 Task: When is the final Purple Line train leaving Wilshire/Western to Union Station?
Action: Mouse moved to (285, 70)
Screenshot: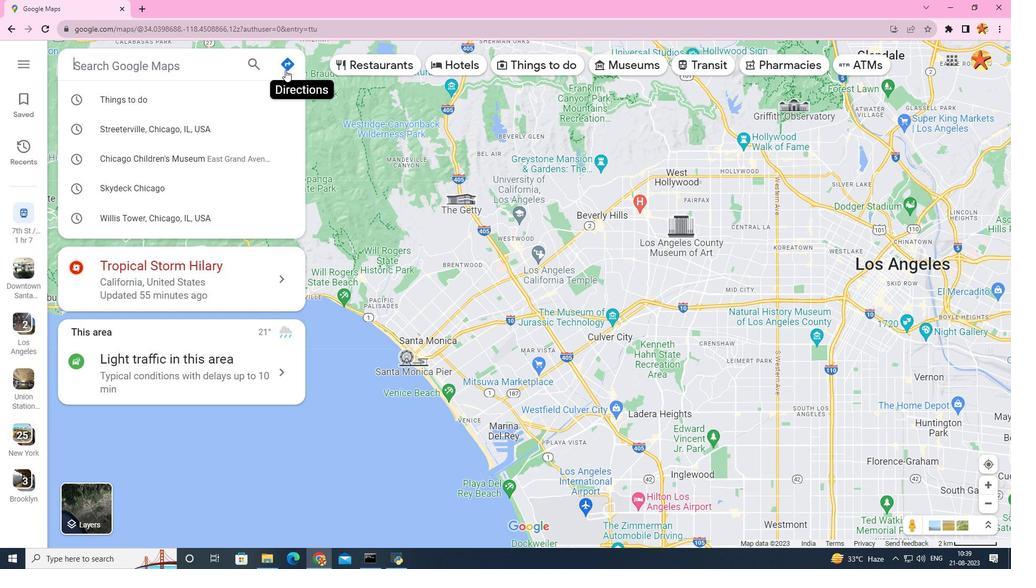 
Action: Mouse pressed left at (285, 70)
Screenshot: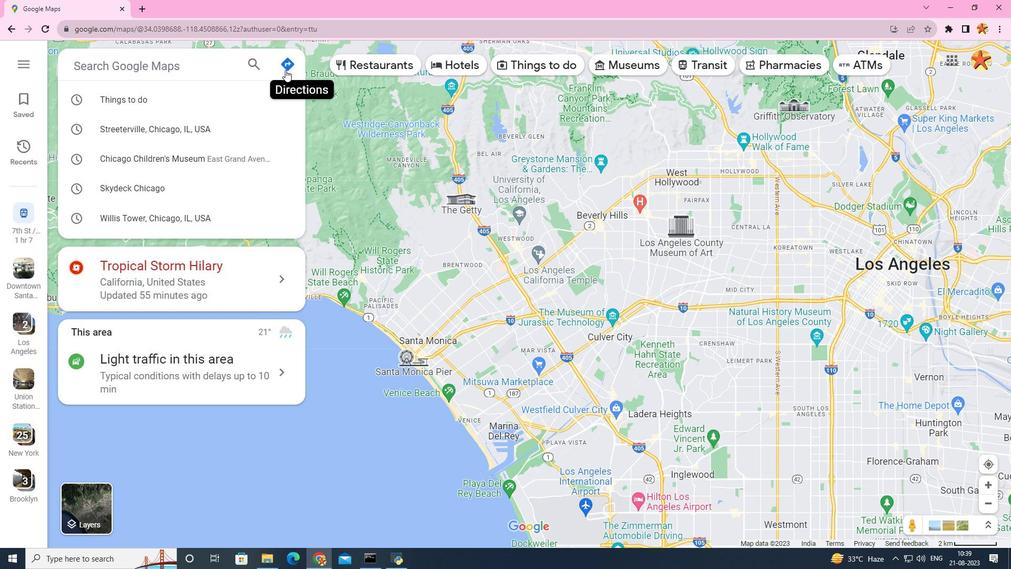 
Action: Mouse moved to (202, 105)
Screenshot: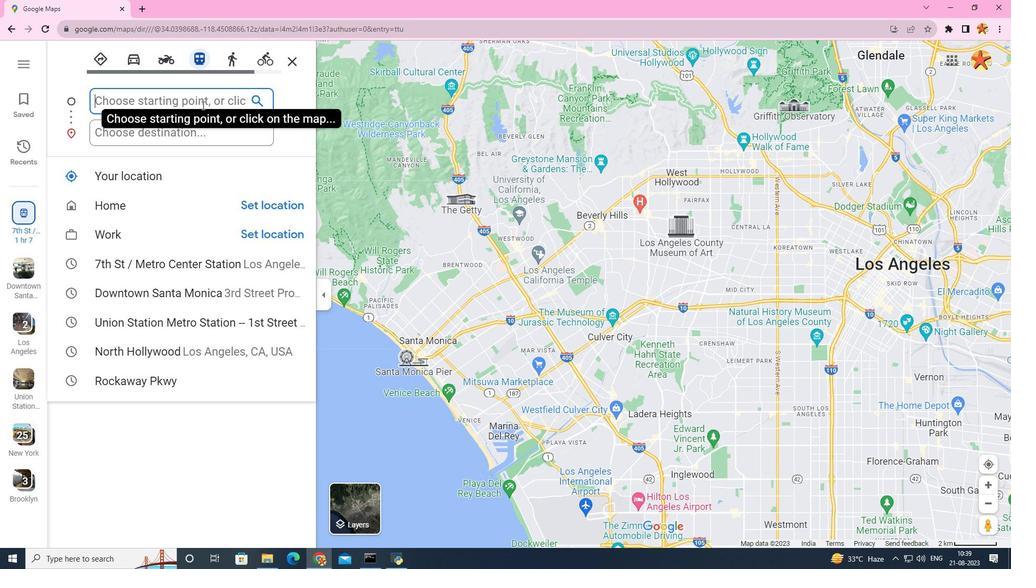 
Action: Mouse pressed left at (202, 105)
Screenshot: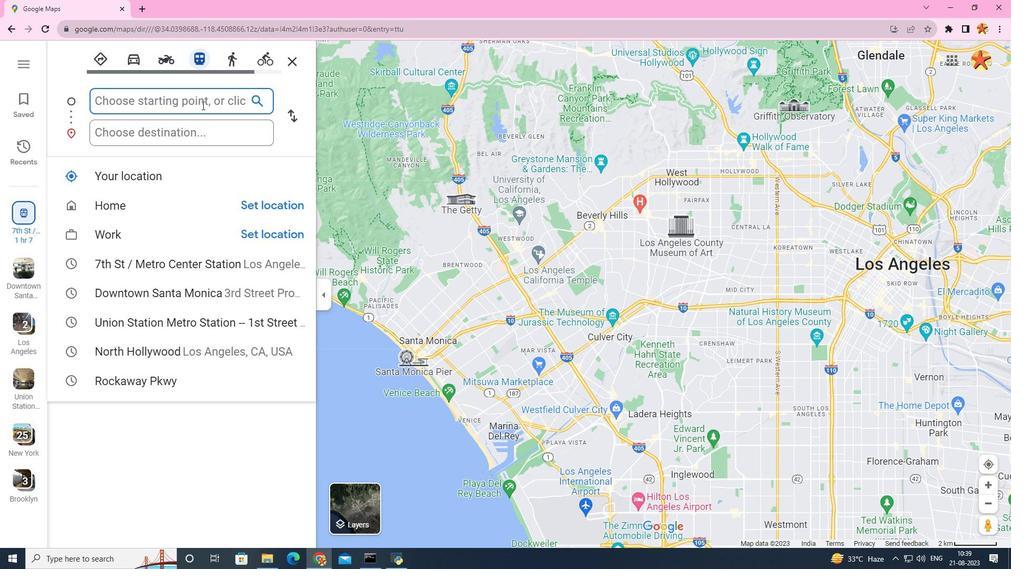 
Action: Mouse moved to (202, 105)
Screenshot: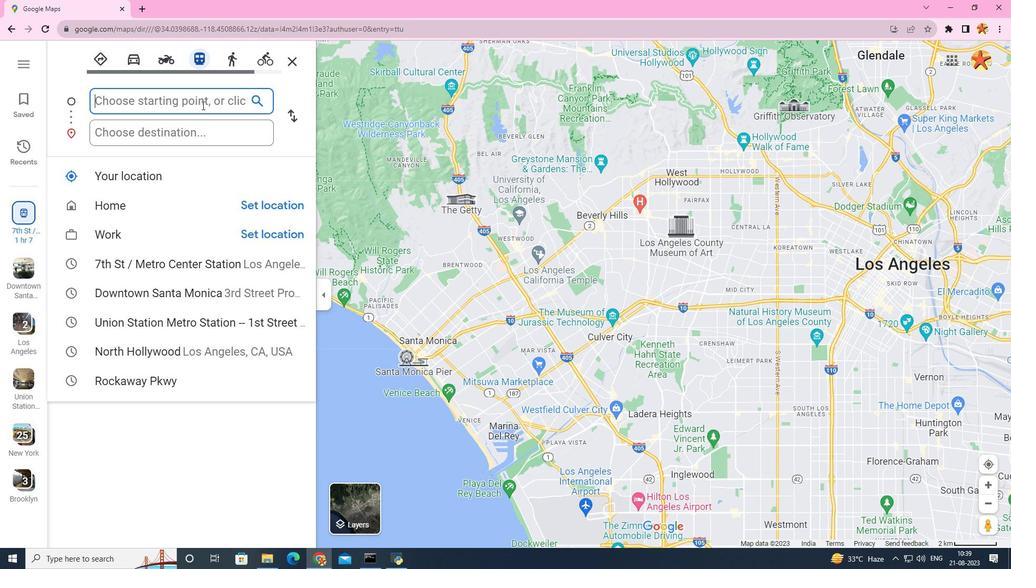 
Action: Key pressed wilshire
Screenshot: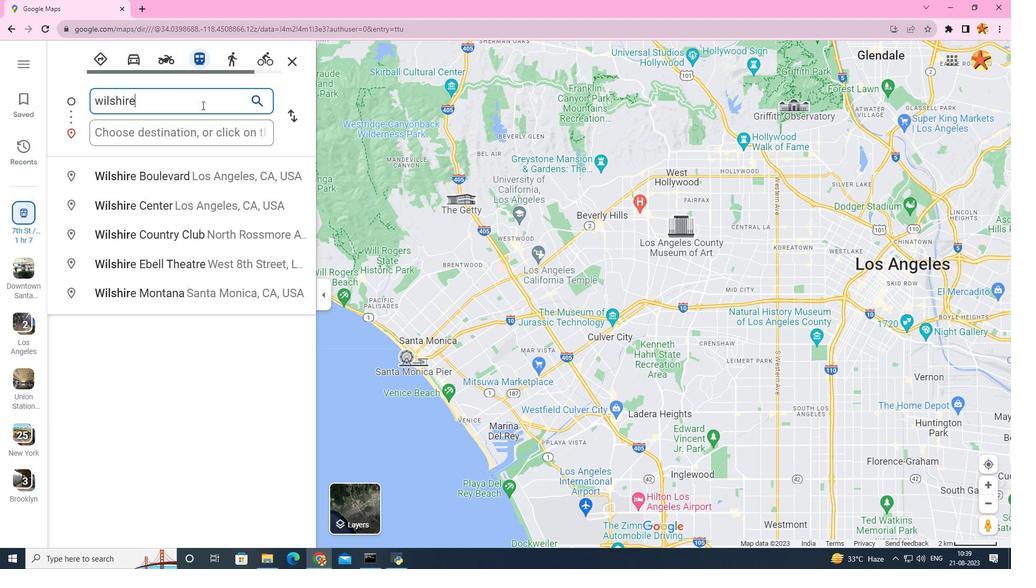 
Action: Mouse moved to (189, 86)
Screenshot: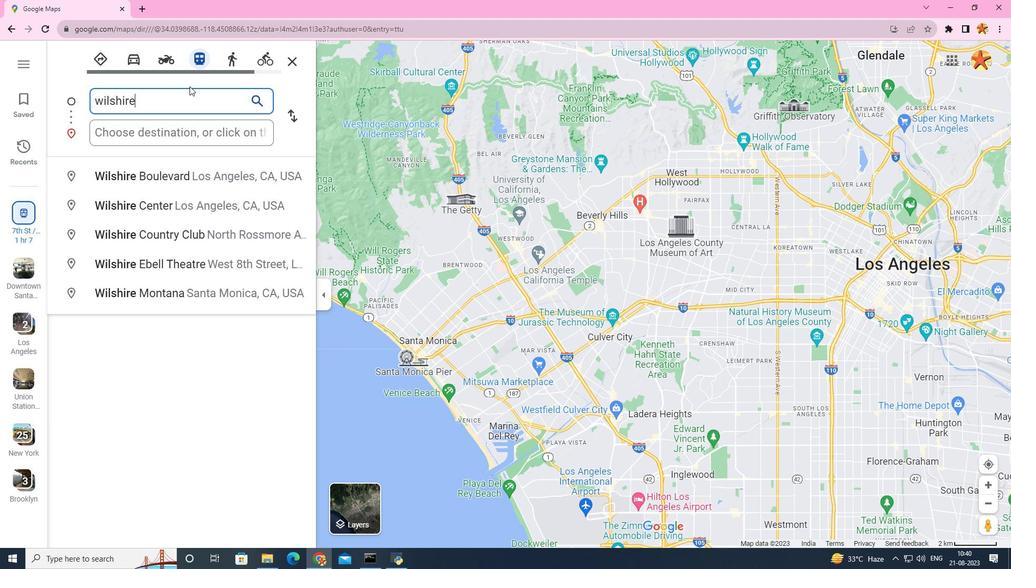 
Action: Key pressed m<Key.backspace><Key.space>wester
Screenshot: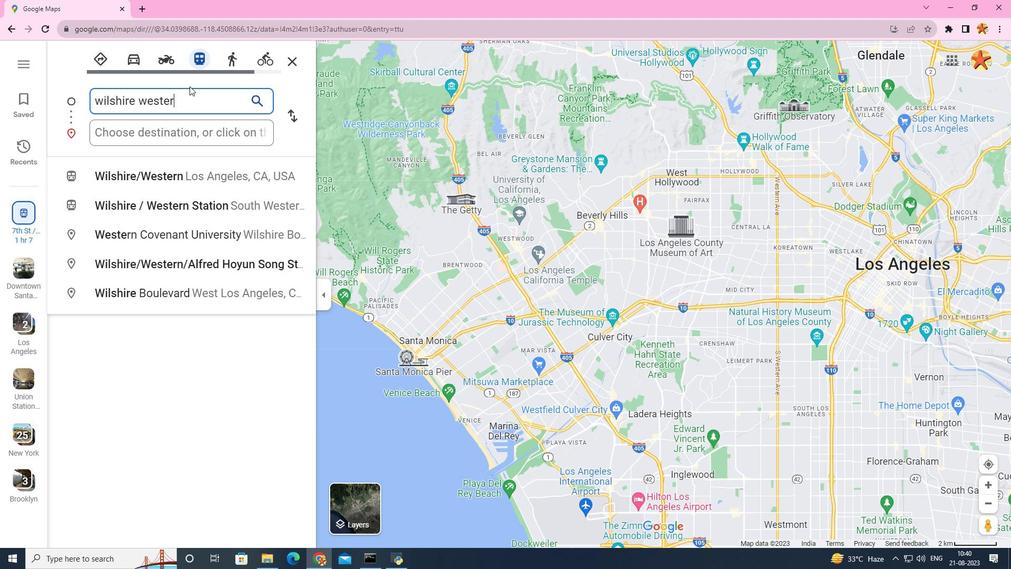 
Action: Mouse moved to (160, 181)
Screenshot: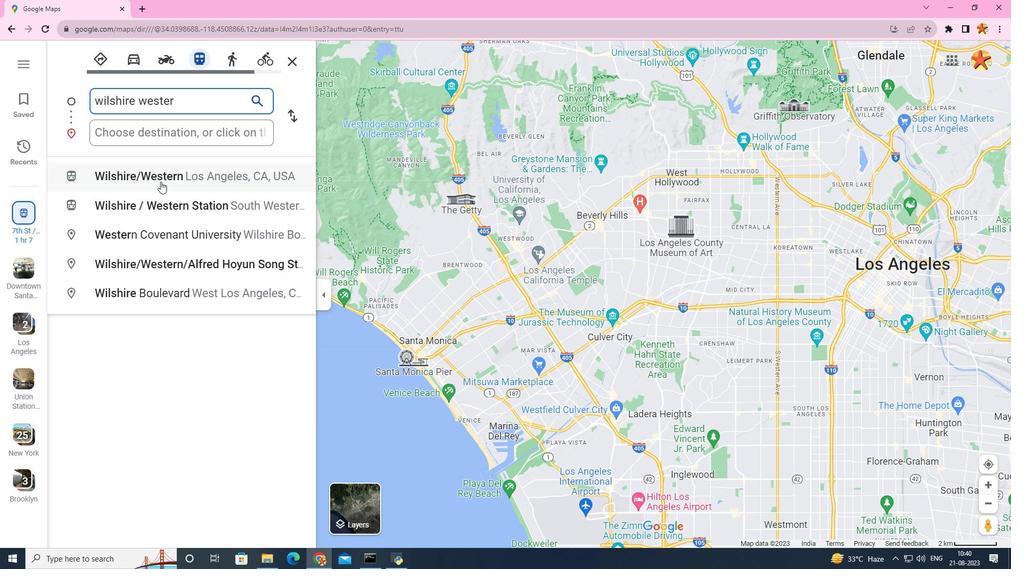 
Action: Mouse pressed left at (160, 181)
Screenshot: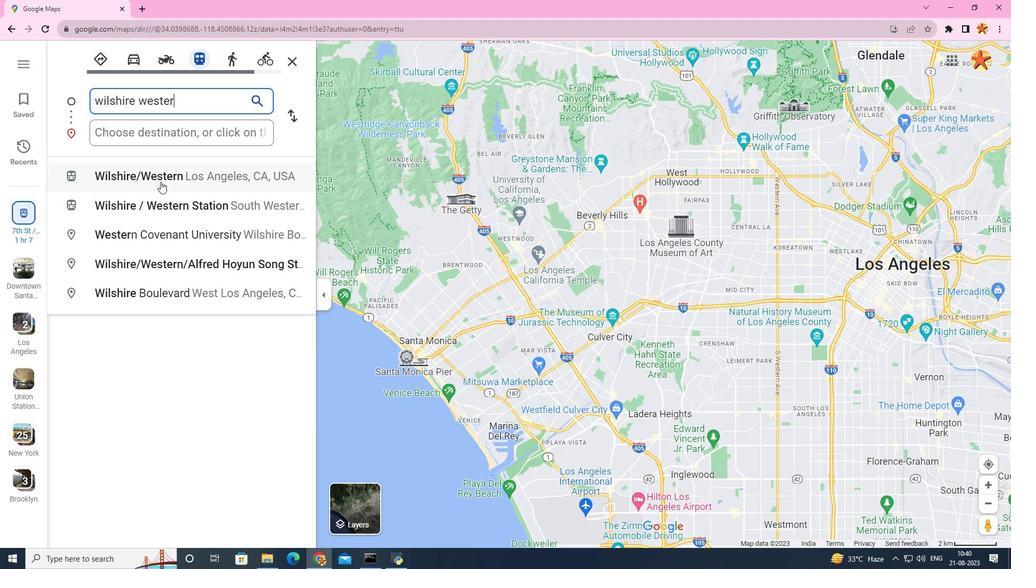 
Action: Mouse moved to (156, 134)
Screenshot: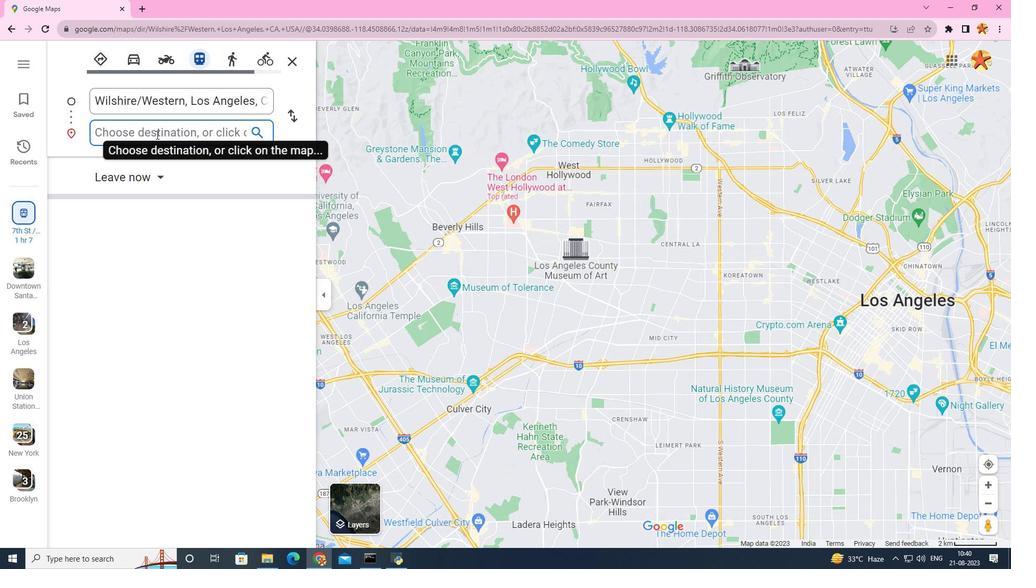 
Action: Key pressed union<Key.space>state<Key.backspace>
Screenshot: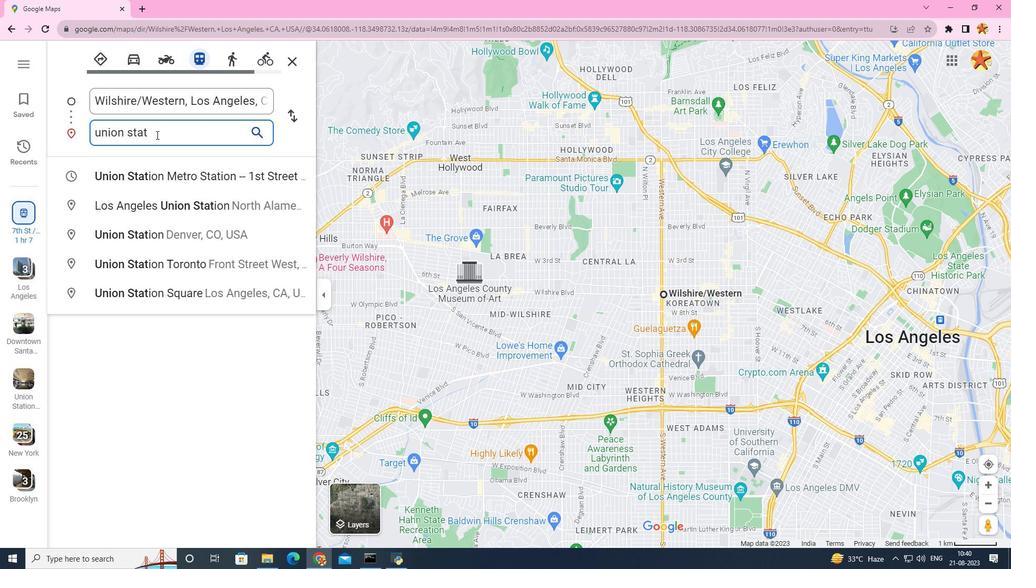 
Action: Mouse moved to (141, 236)
Screenshot: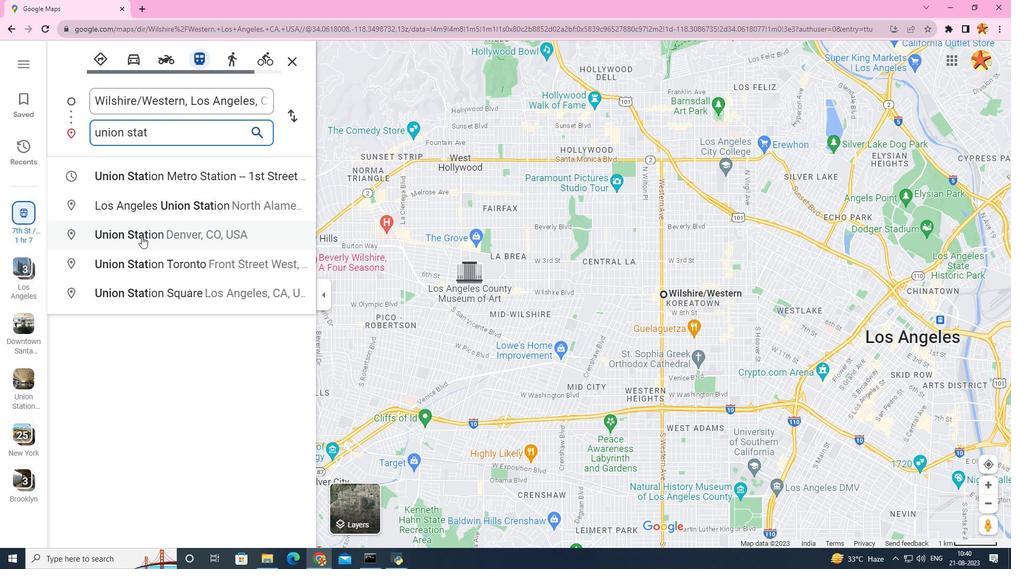 
Action: Mouse pressed left at (141, 236)
Screenshot: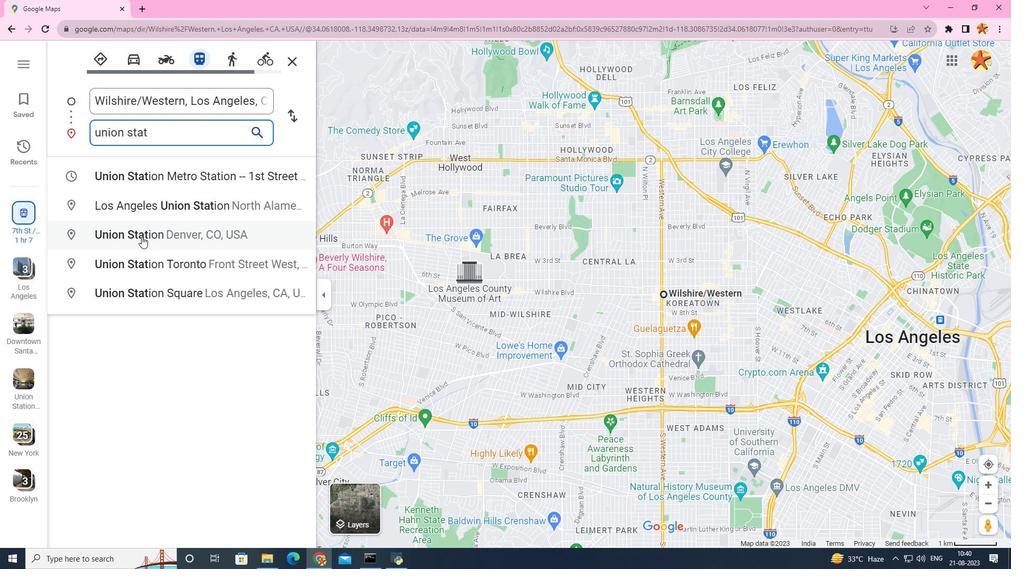 
Action: Mouse moved to (137, 228)
Screenshot: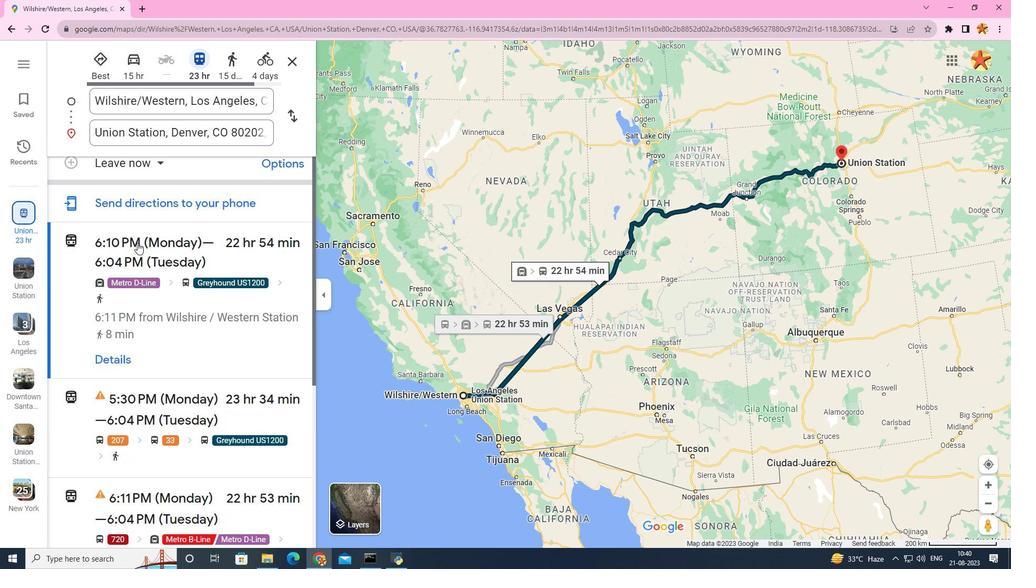 
Action: Mouse scrolled (137, 227) with delta (0, 0)
Screenshot: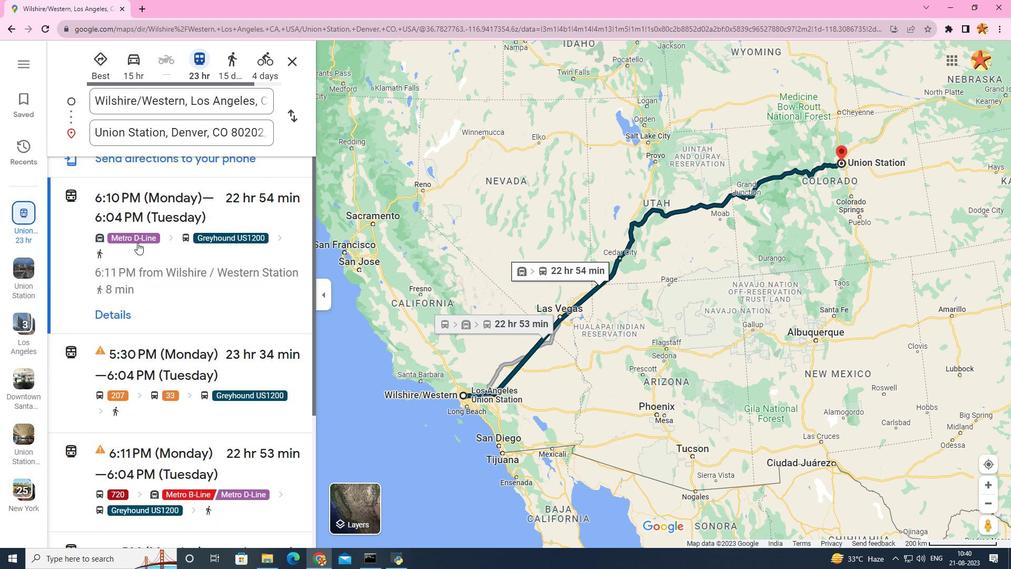 
Action: Mouse moved to (137, 241)
Screenshot: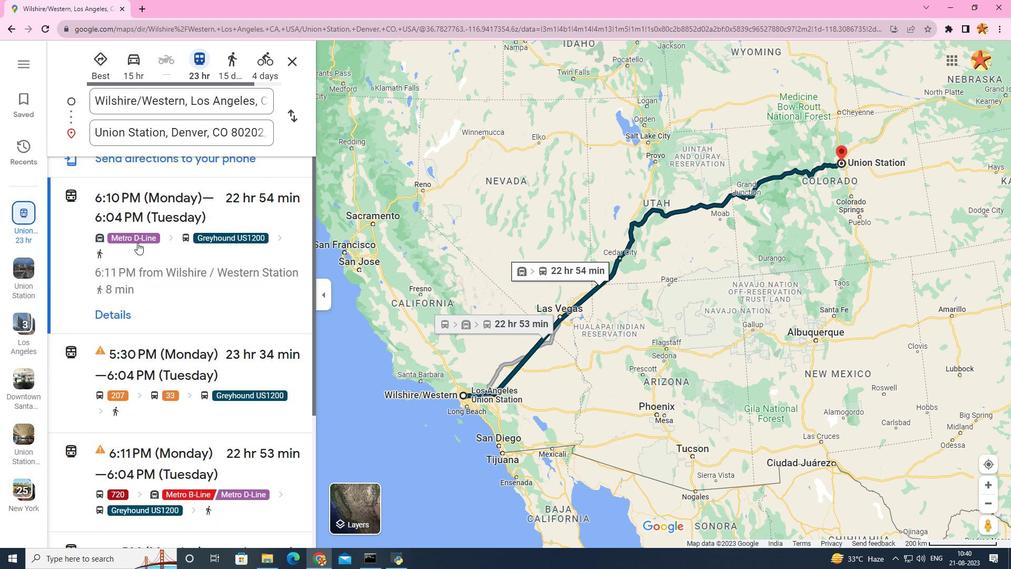 
Action: Mouse scrolled (137, 241) with delta (0, 0)
Screenshot: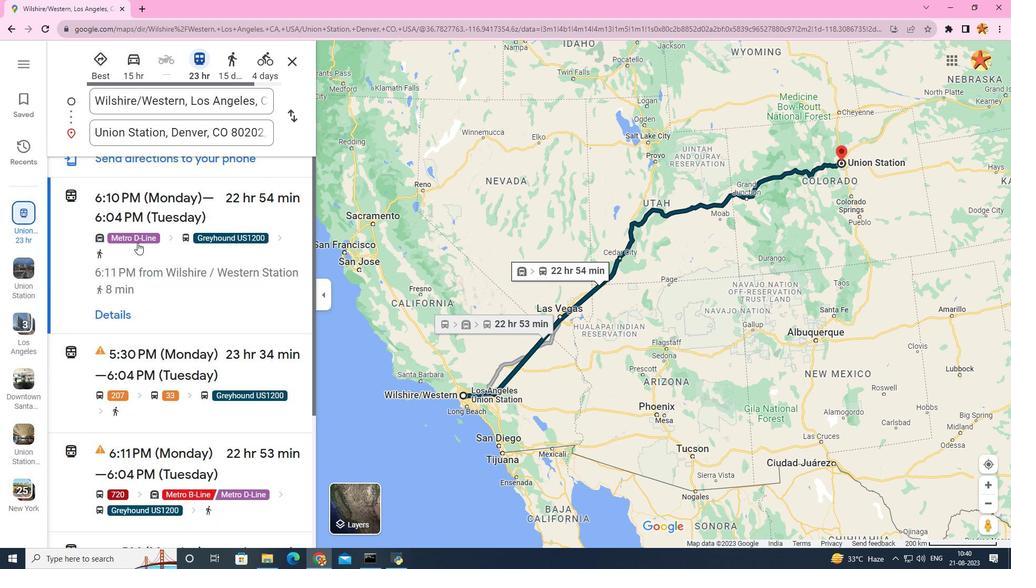 
Action: Mouse moved to (137, 242)
Screenshot: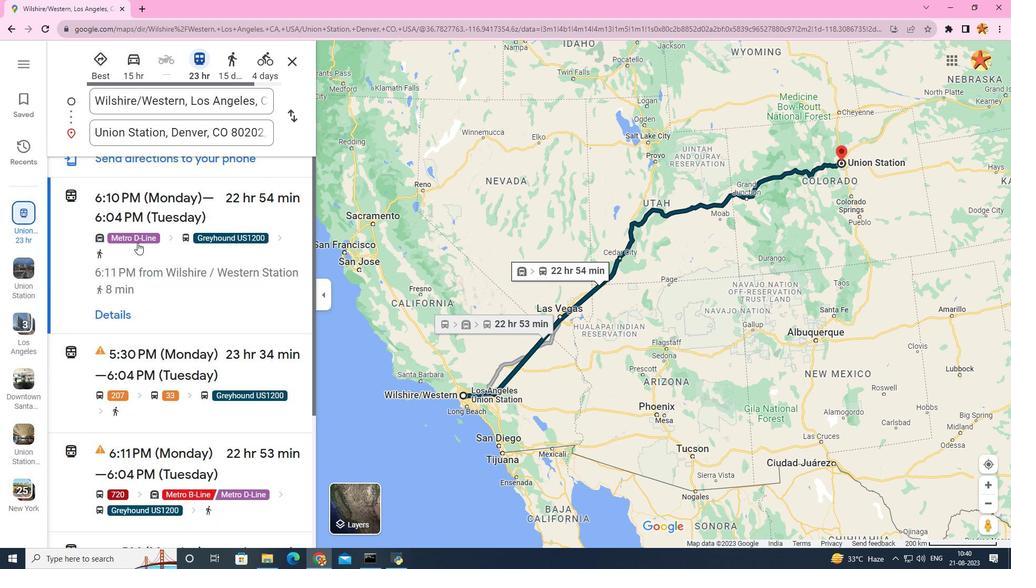 
Action: Mouse scrolled (137, 242) with delta (0, 0)
Screenshot: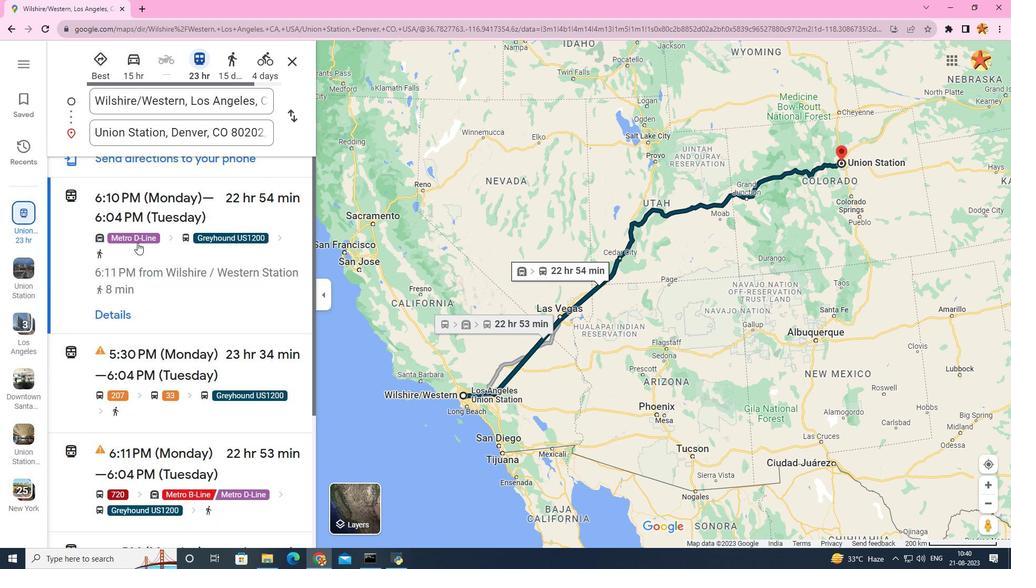 
Action: Mouse scrolled (137, 242) with delta (0, 0)
Screenshot: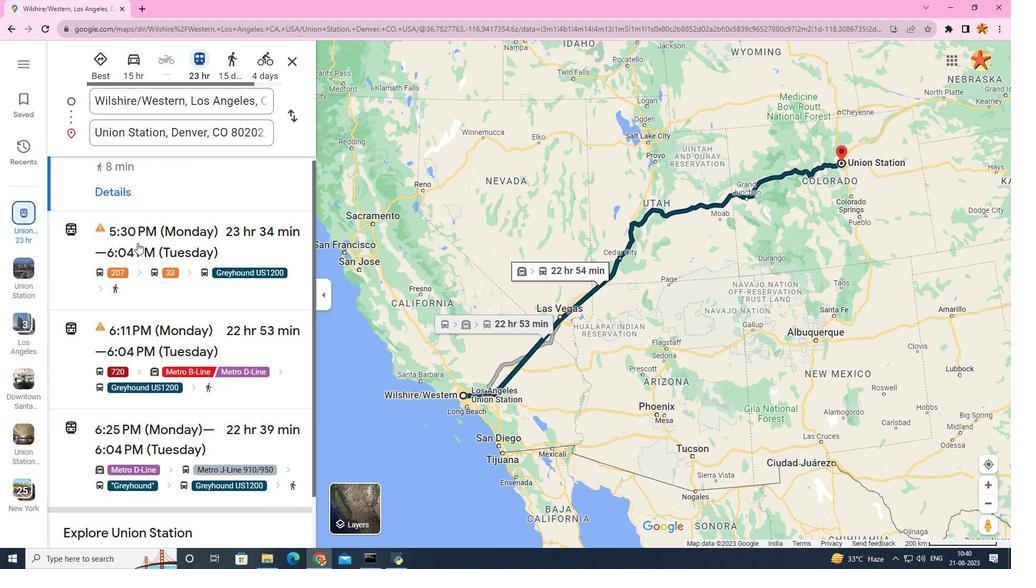 
Action: Mouse scrolled (137, 242) with delta (0, 0)
Screenshot: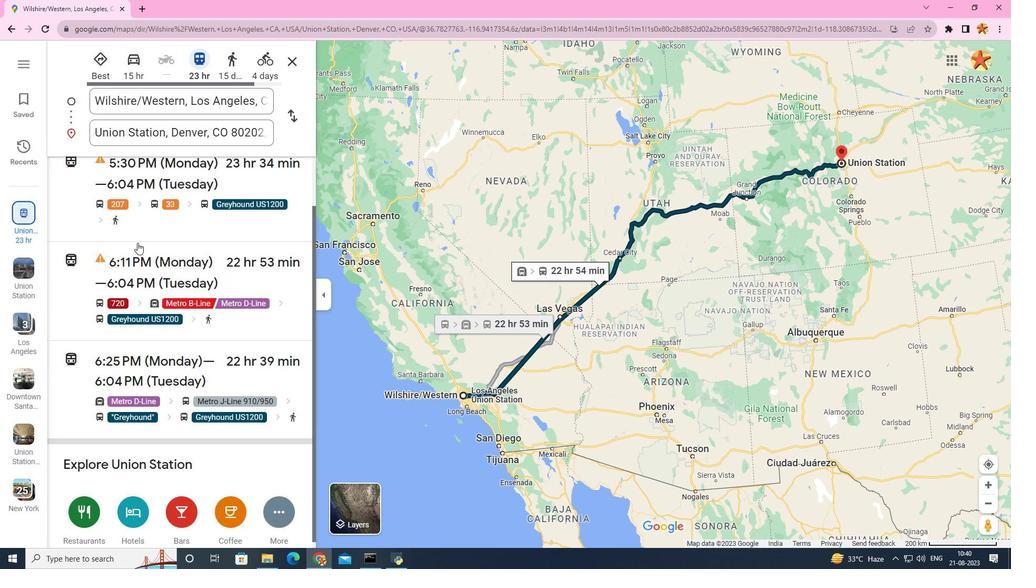 
Action: Mouse scrolled (137, 242) with delta (0, 0)
Screenshot: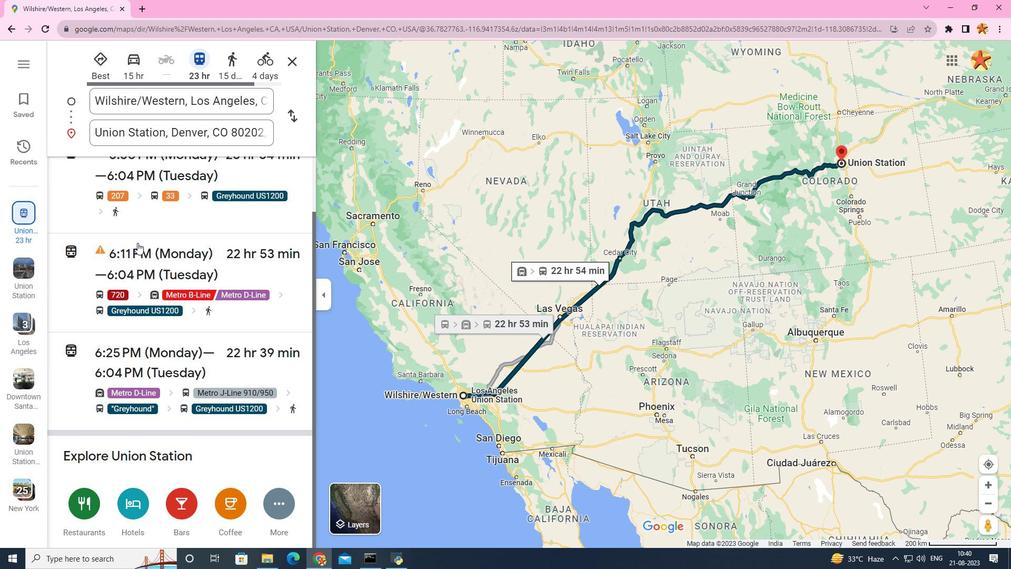 
Action: Mouse scrolled (137, 242) with delta (0, 0)
Screenshot: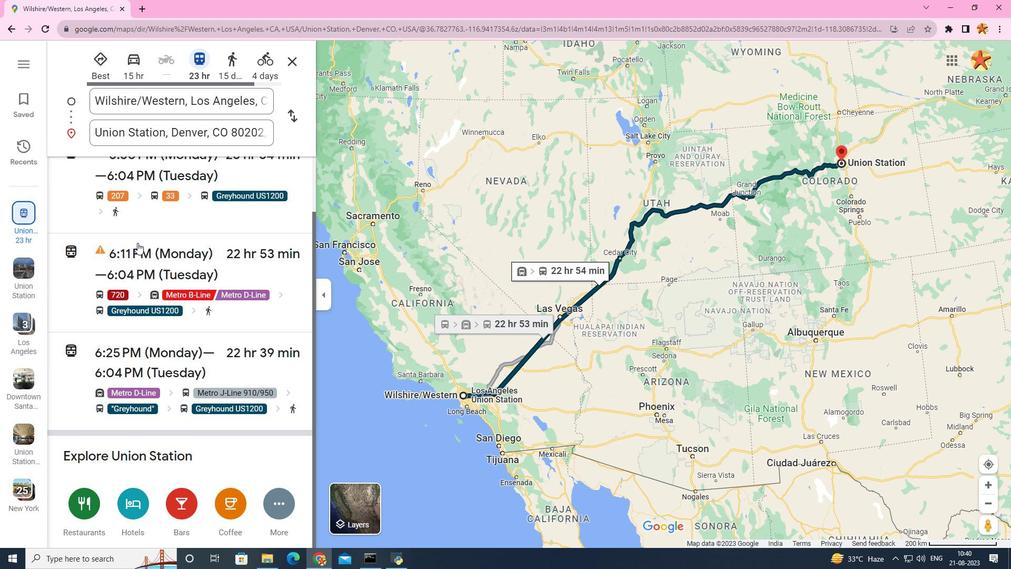 
Action: Mouse scrolled (137, 242) with delta (0, 0)
Screenshot: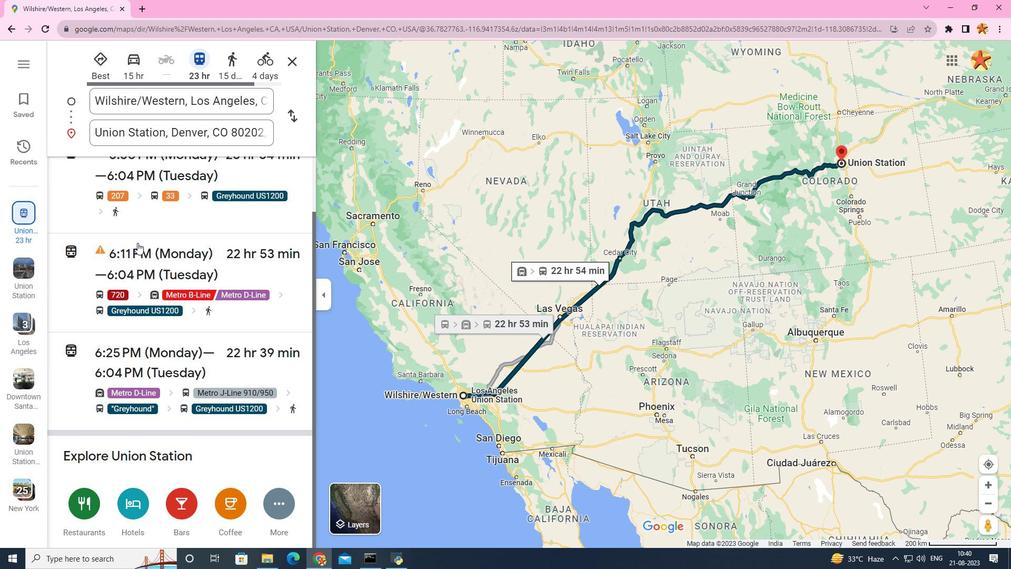 
Action: Mouse scrolled (137, 243) with delta (0, 0)
Screenshot: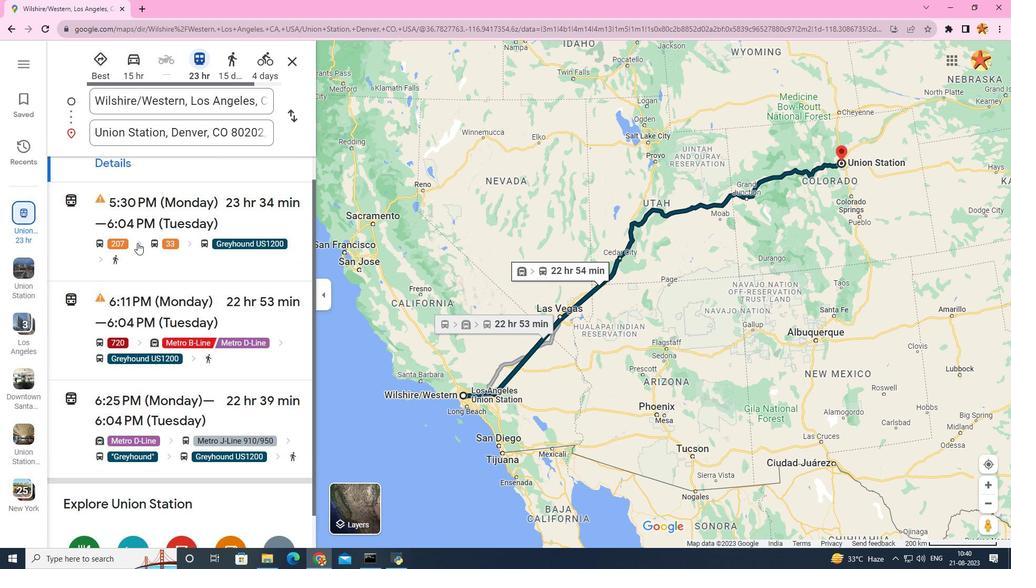 
Action: Mouse scrolled (137, 243) with delta (0, 0)
Screenshot: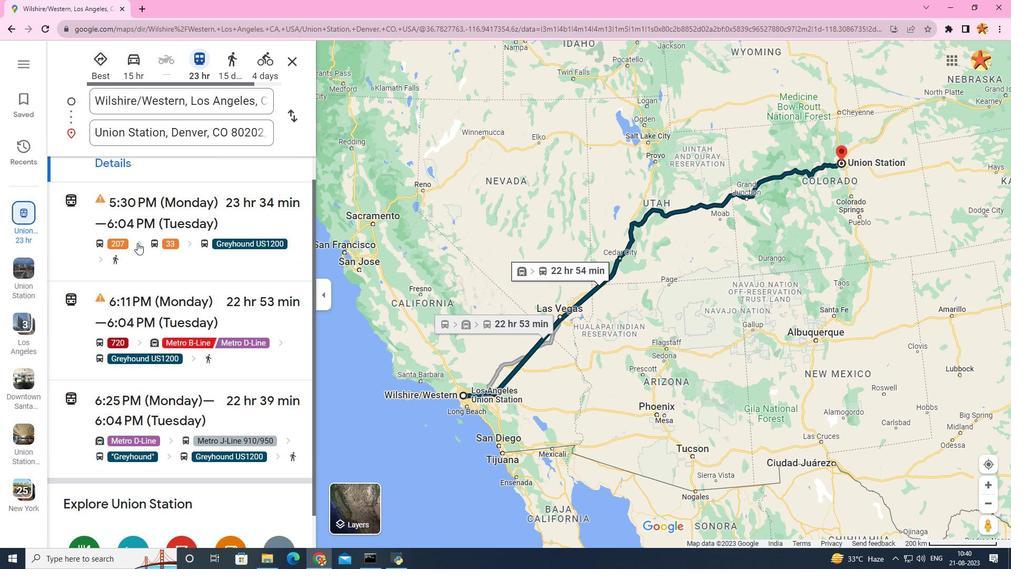 
Action: Mouse scrolled (137, 243) with delta (0, 0)
Screenshot: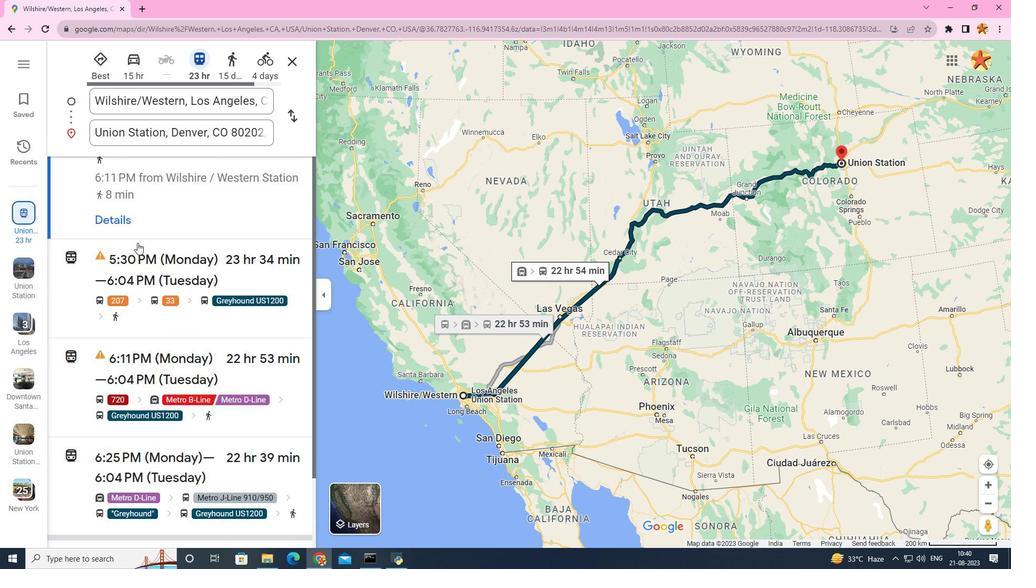 
Action: Mouse scrolled (137, 243) with delta (0, 0)
Screenshot: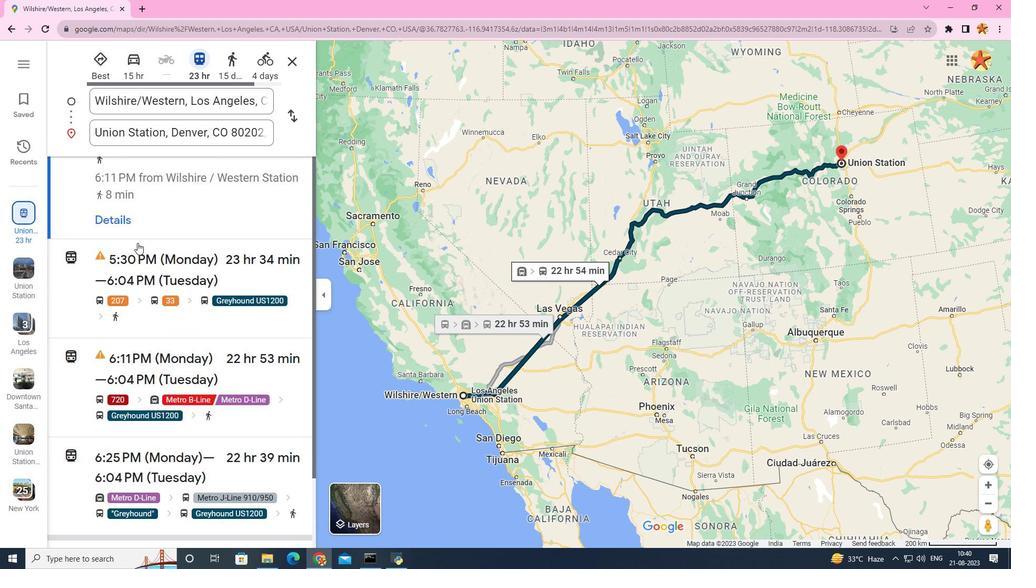 
Action: Mouse scrolled (137, 243) with delta (0, 0)
Screenshot: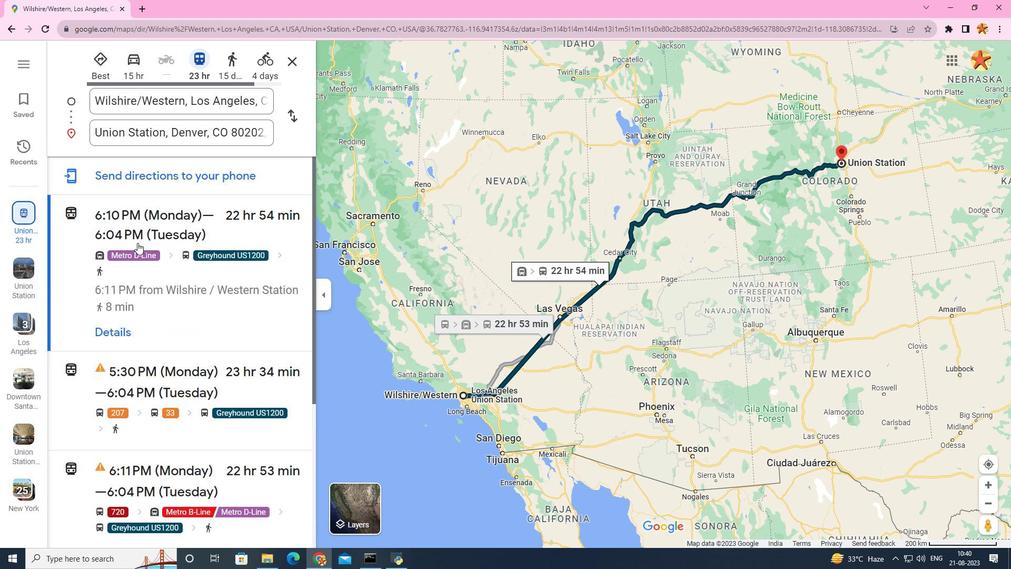 
Action: Mouse moved to (137, 232)
Screenshot: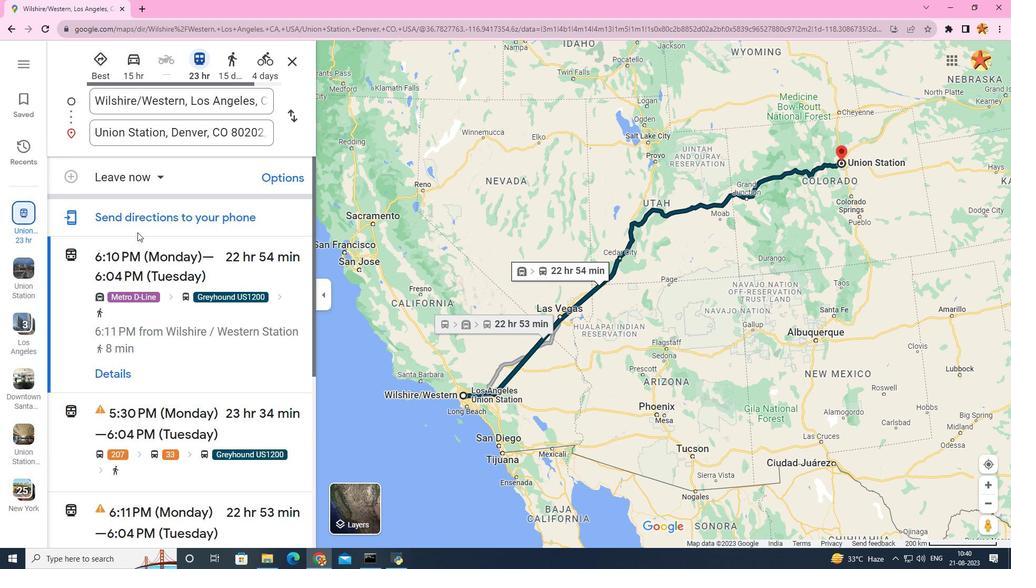 
Action: Mouse scrolled (137, 232) with delta (0, 0)
Screenshot: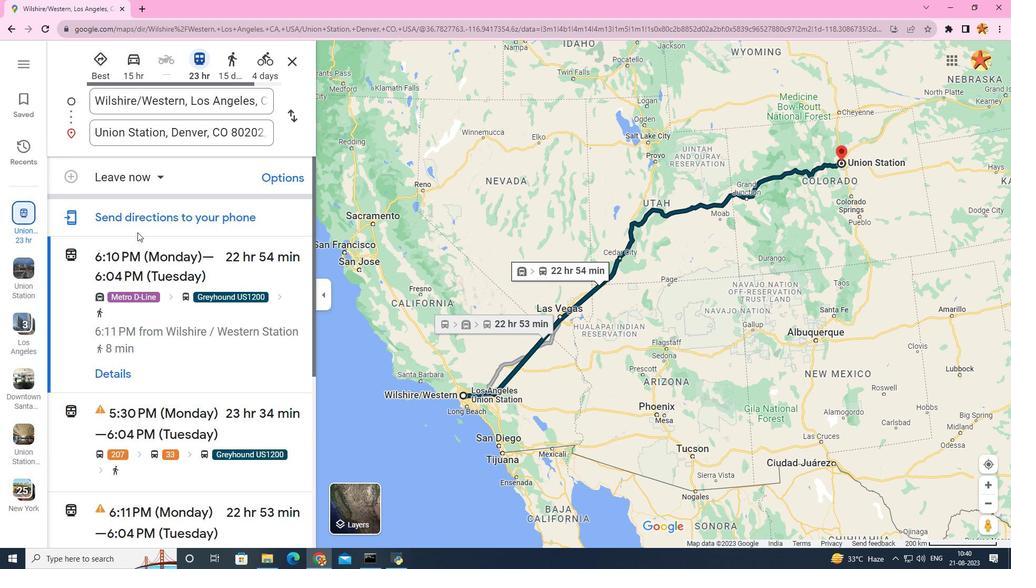 
Action: Mouse moved to (177, 177)
Screenshot: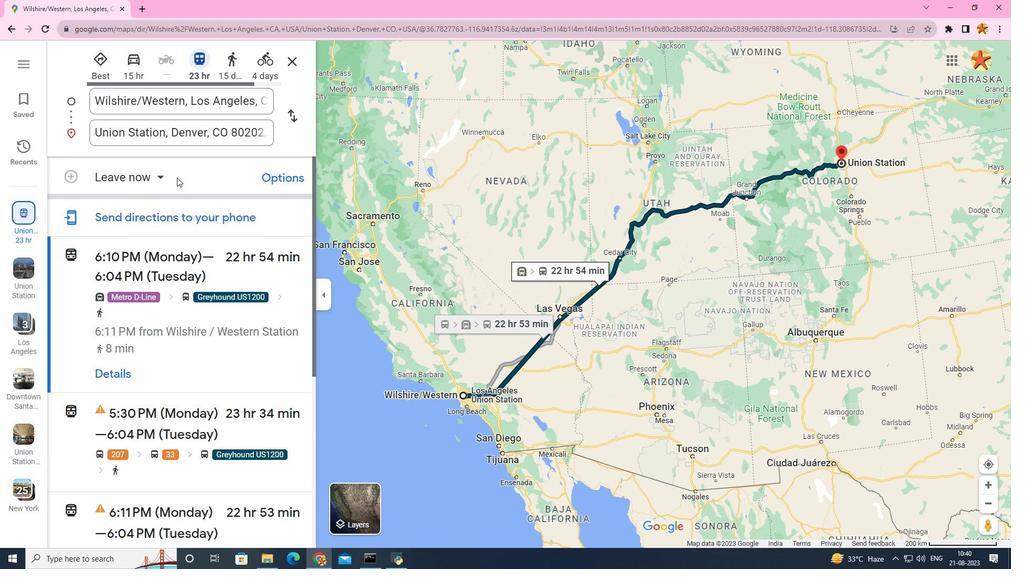 
Action: Mouse pressed left at (177, 177)
Screenshot: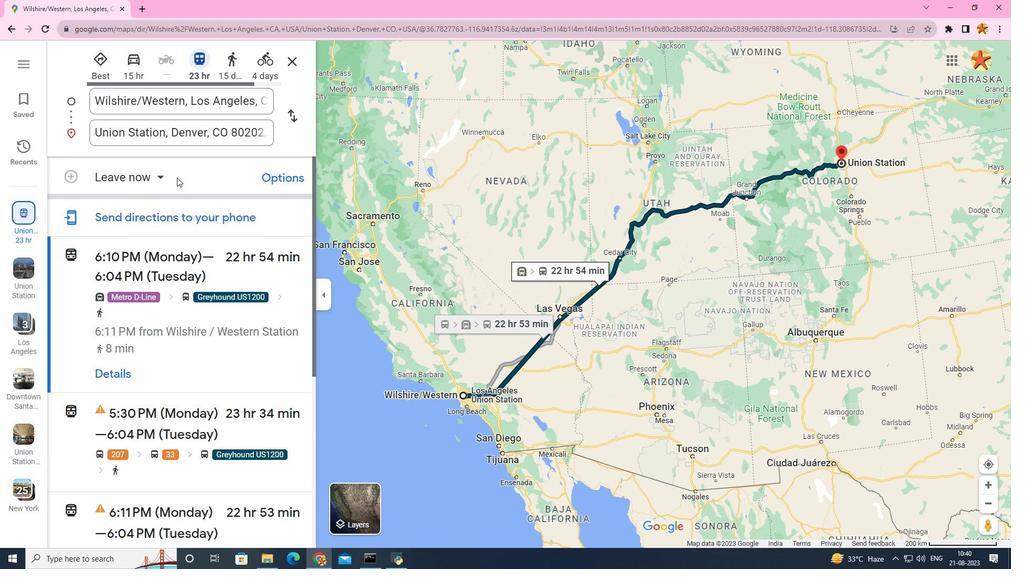 
Action: Mouse moved to (154, 177)
Screenshot: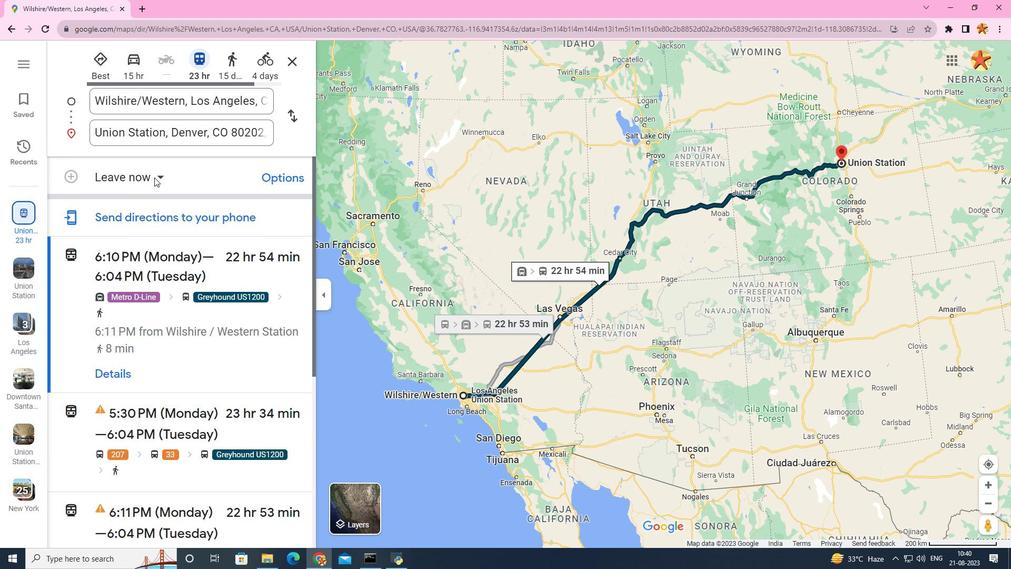 
Action: Mouse pressed left at (154, 177)
Screenshot: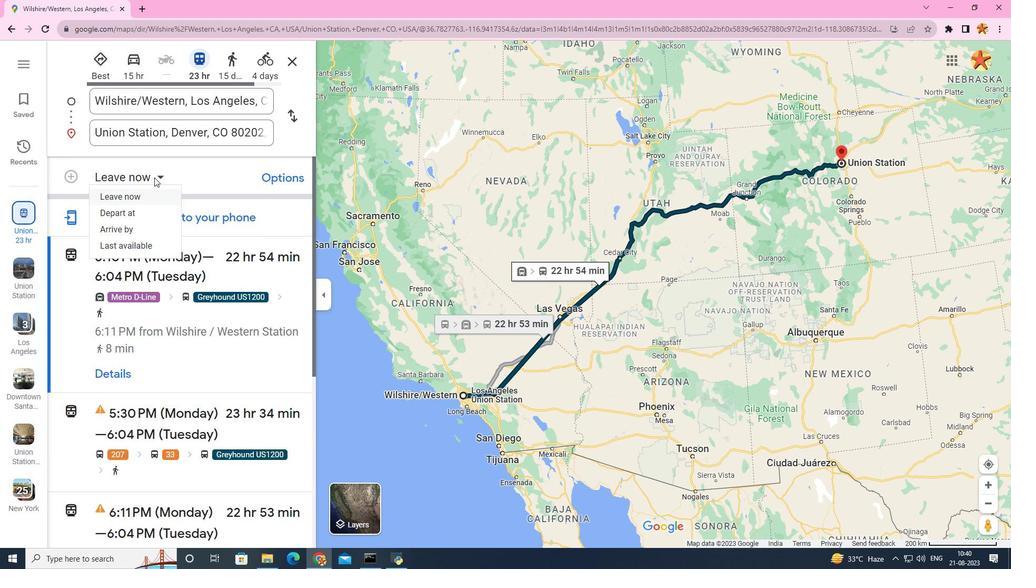 
Action: Mouse moved to (131, 243)
Screenshot: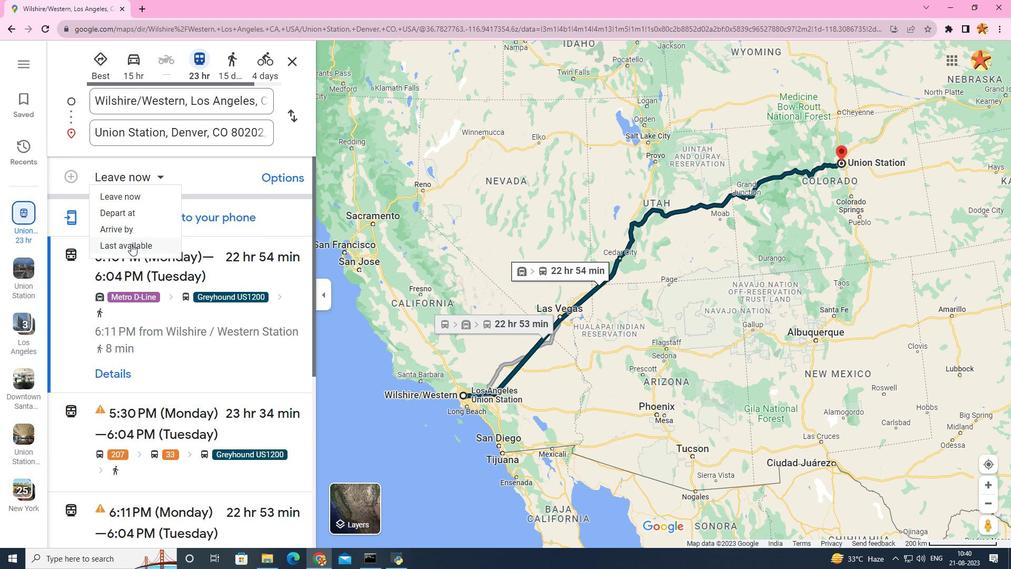 
Action: Mouse pressed left at (131, 243)
Screenshot: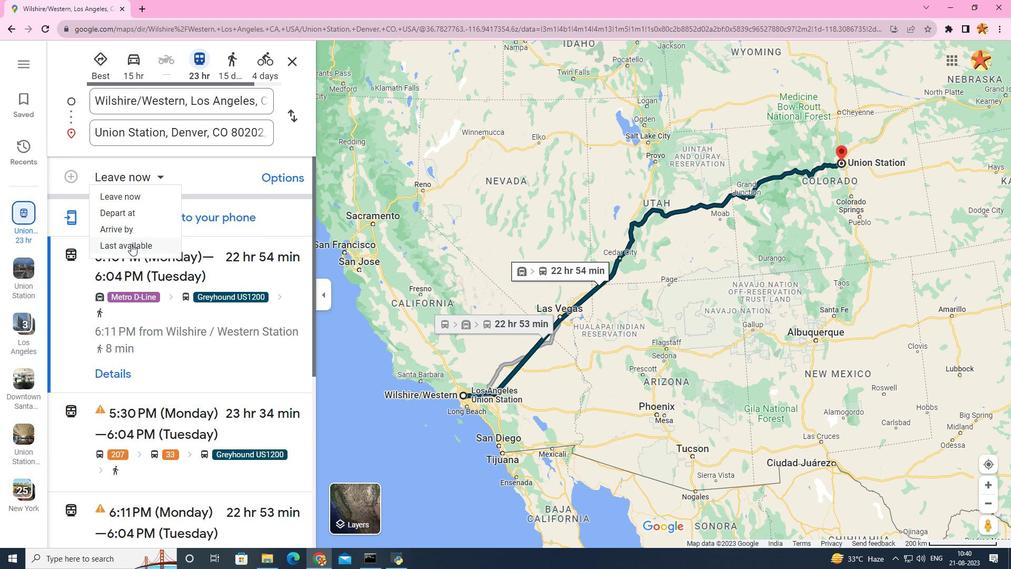 
Action: Mouse moved to (194, 355)
Screenshot: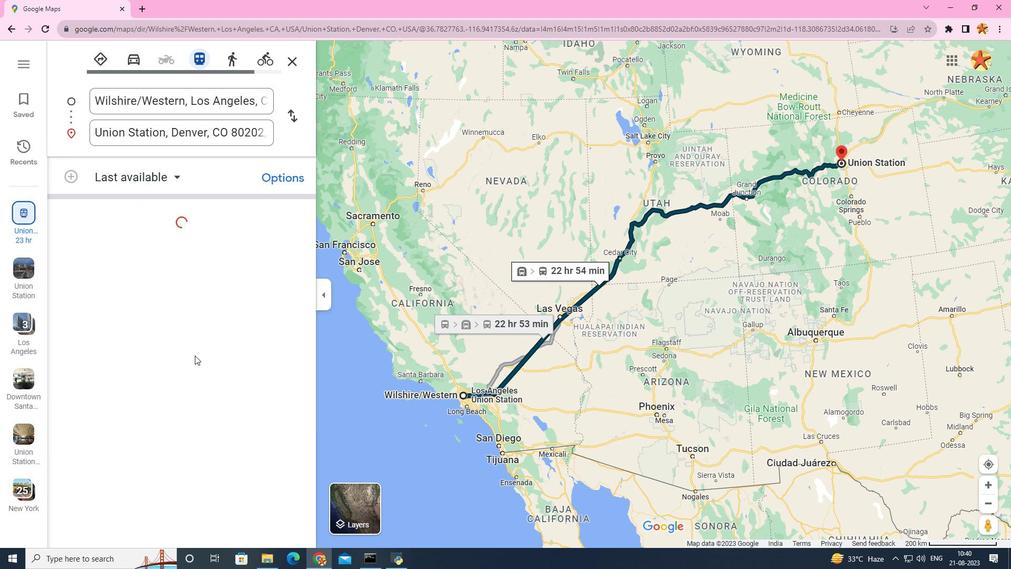 
Action: Mouse scrolled (194, 355) with delta (0, 0)
Screenshot: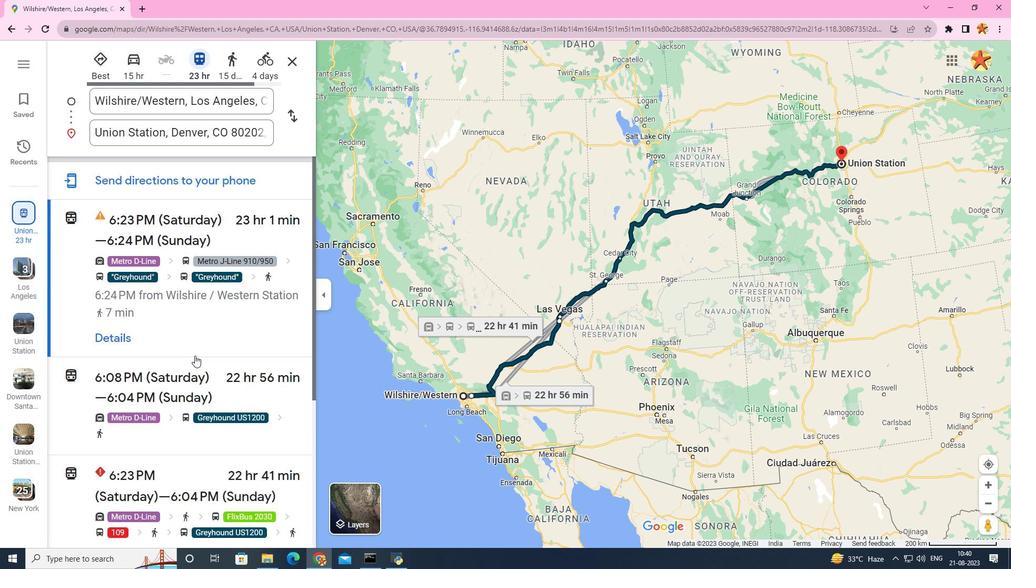 
Action: Mouse scrolled (194, 355) with delta (0, 0)
Screenshot: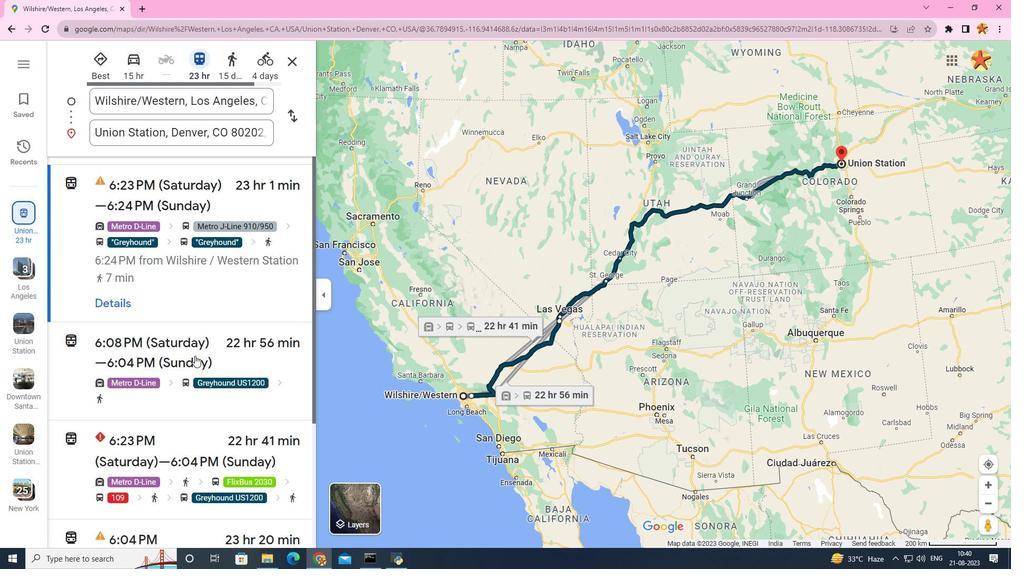 
Action: Mouse scrolled (194, 355) with delta (0, 0)
Screenshot: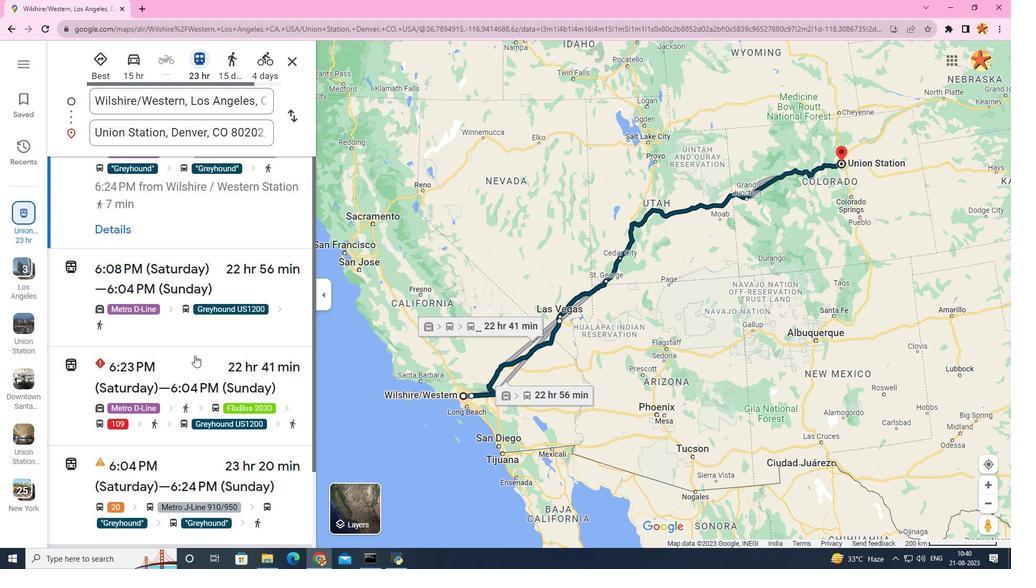
Action: Mouse scrolled (194, 355) with delta (0, 0)
Screenshot: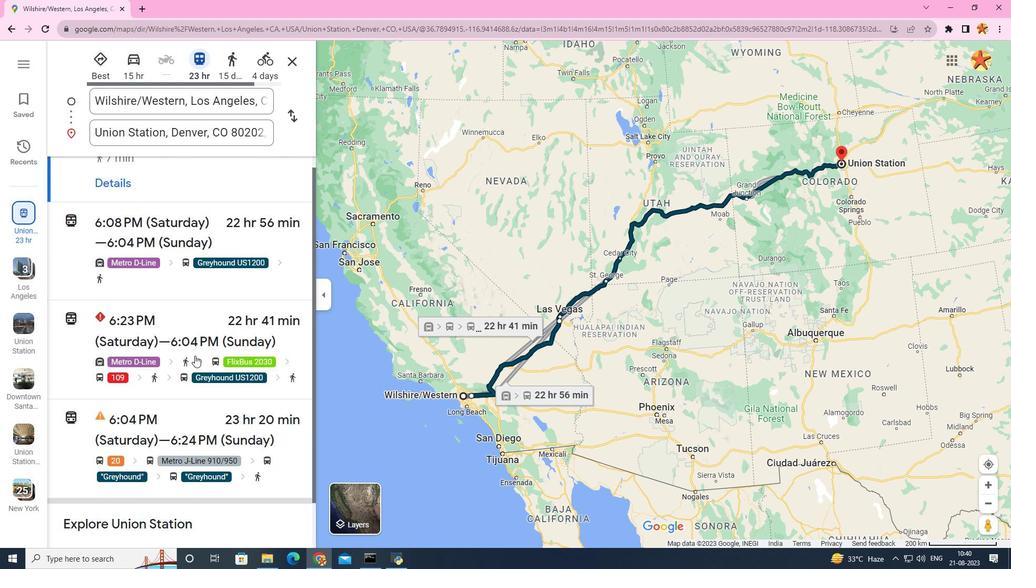 
Action: Mouse scrolled (194, 355) with delta (0, 0)
Screenshot: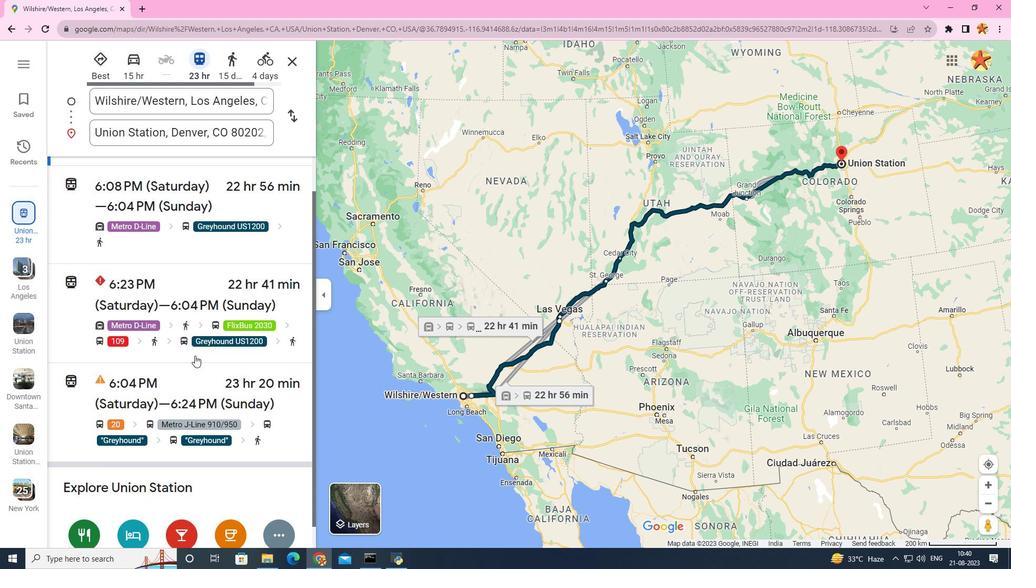 
Action: Mouse scrolled (194, 356) with delta (0, 0)
Screenshot: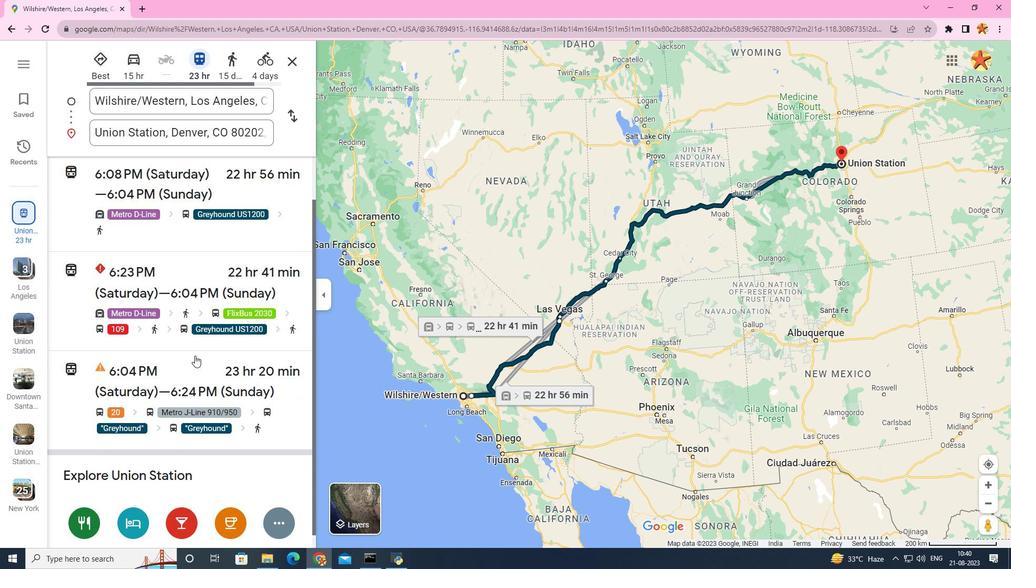 
Action: Mouse scrolled (194, 356) with delta (0, 0)
Screenshot: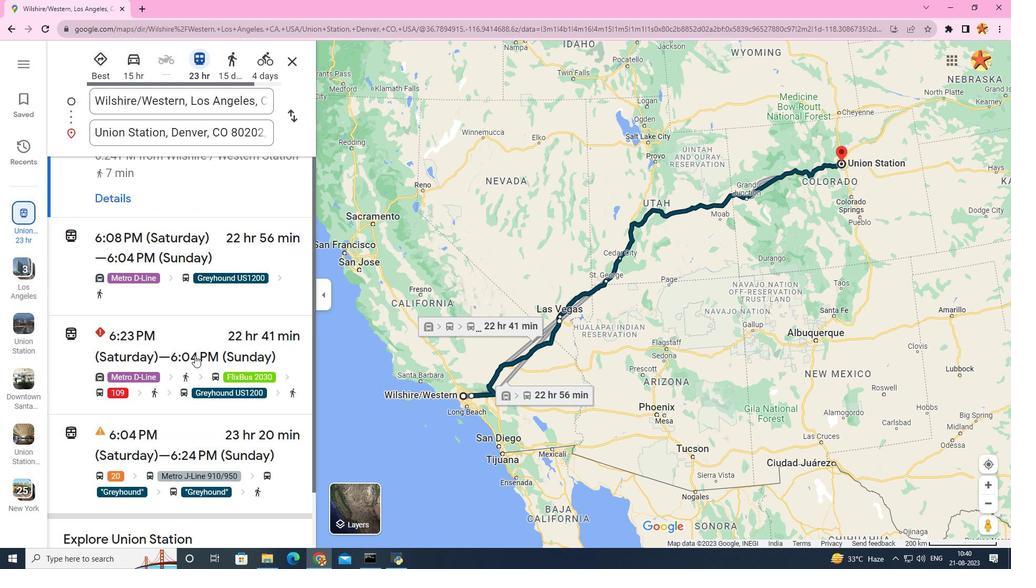
Action: Mouse scrolled (194, 356) with delta (0, 0)
Screenshot: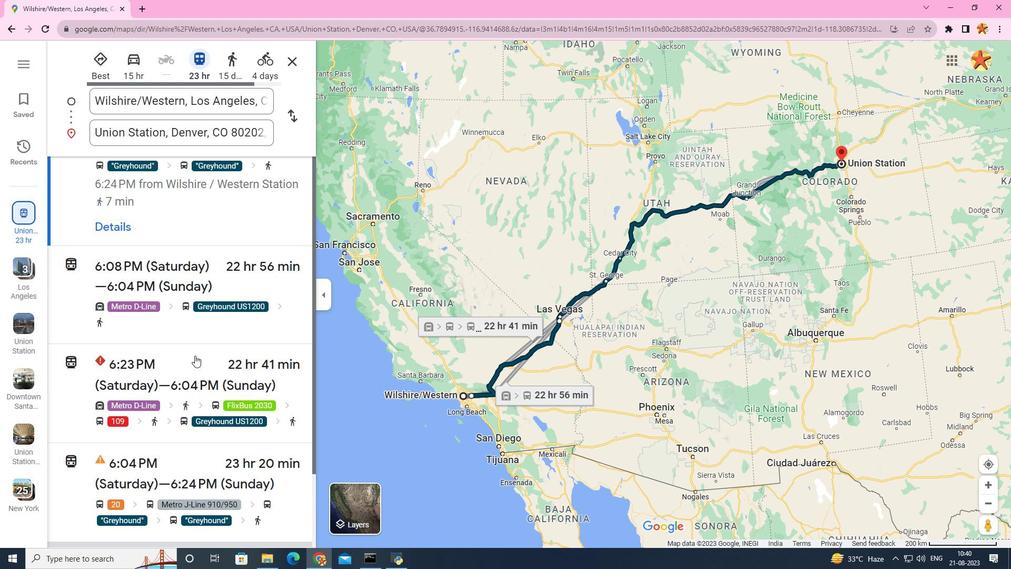 
Action: Mouse scrolled (194, 356) with delta (0, 0)
Screenshot: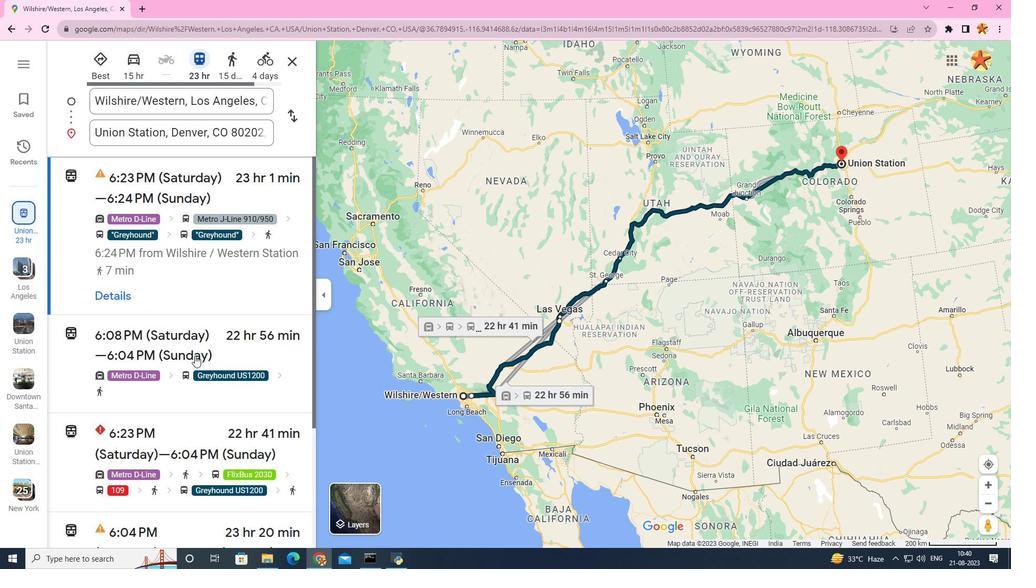 
Action: Mouse scrolled (194, 356) with delta (0, 0)
Screenshot: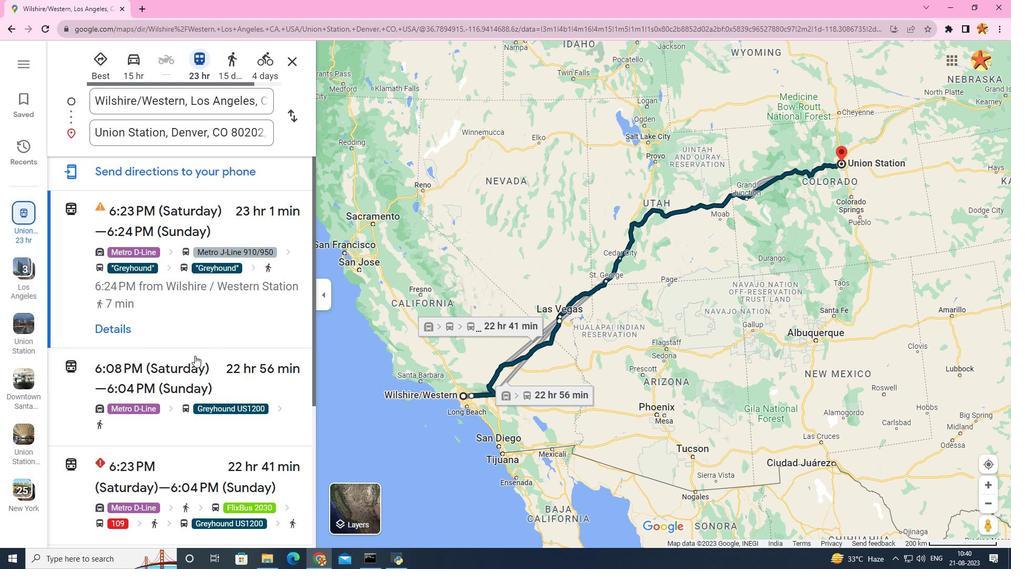 
Action: Mouse scrolled (194, 356) with delta (0, 0)
Screenshot: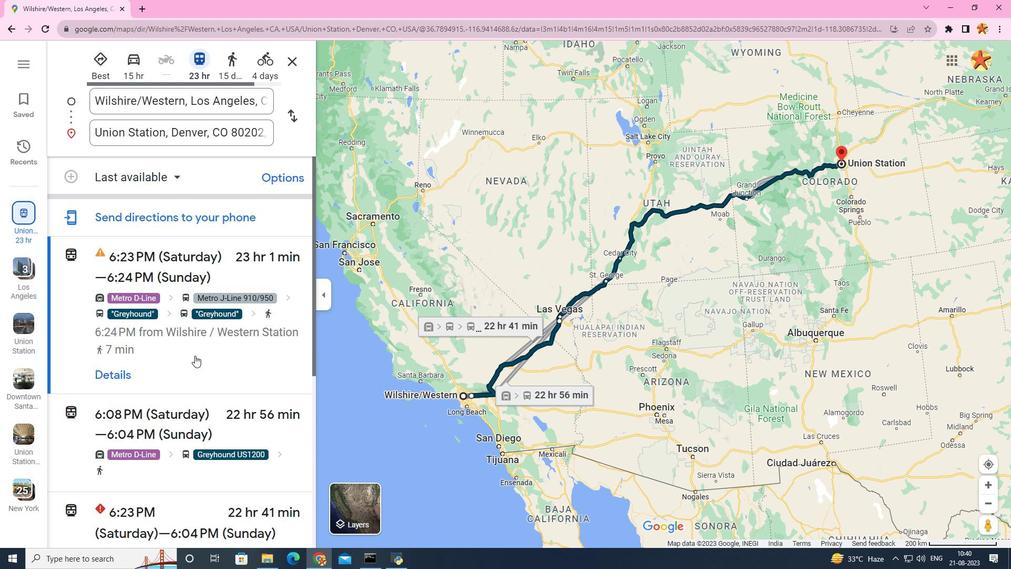 
Action: Mouse scrolled (194, 355) with delta (0, 0)
Screenshot: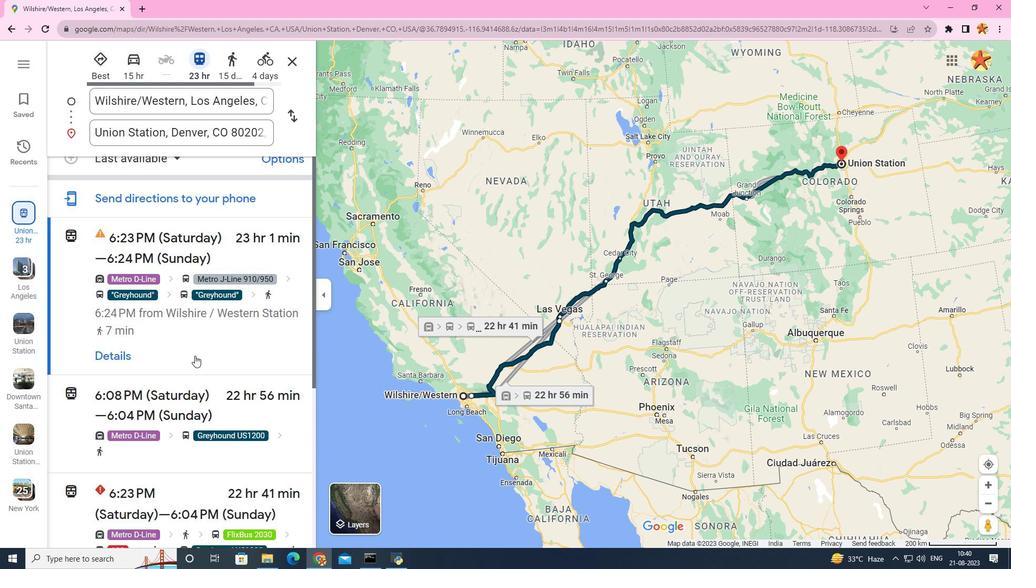 
Action: Mouse scrolled (194, 355) with delta (0, 0)
Screenshot: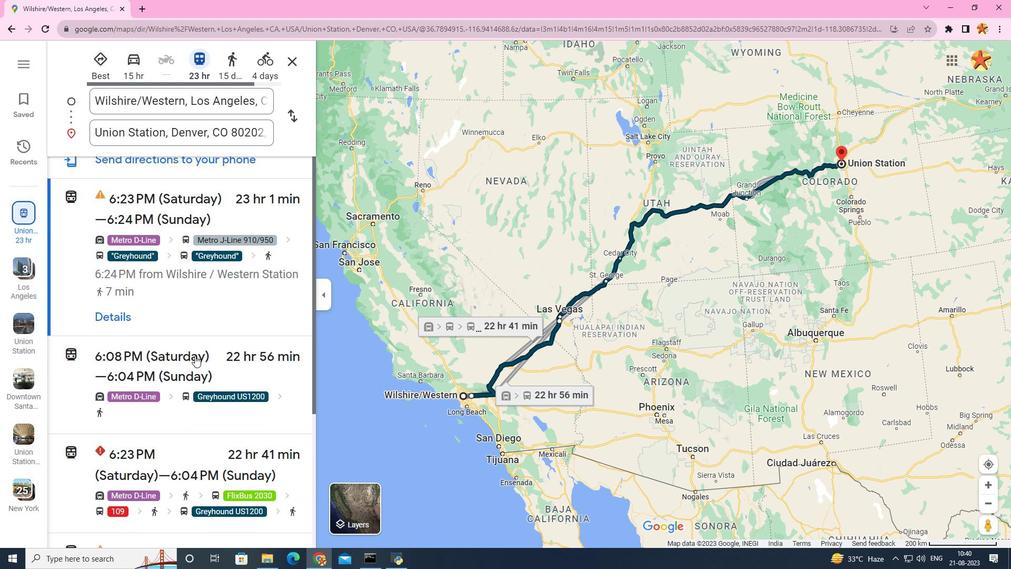 
Action: Mouse scrolled (194, 355) with delta (0, 0)
Screenshot: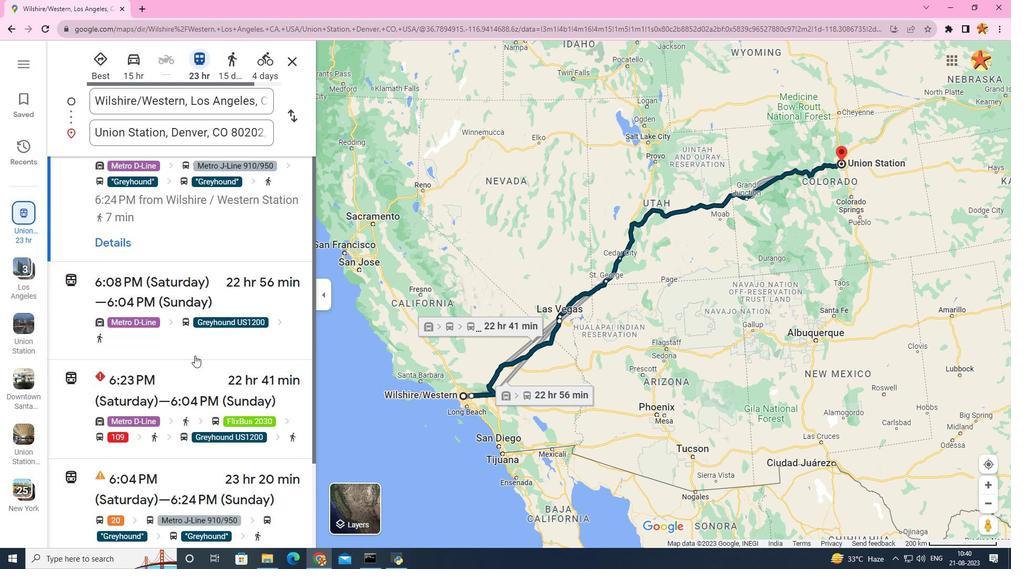 
Action: Mouse scrolled (194, 355) with delta (0, 0)
Screenshot: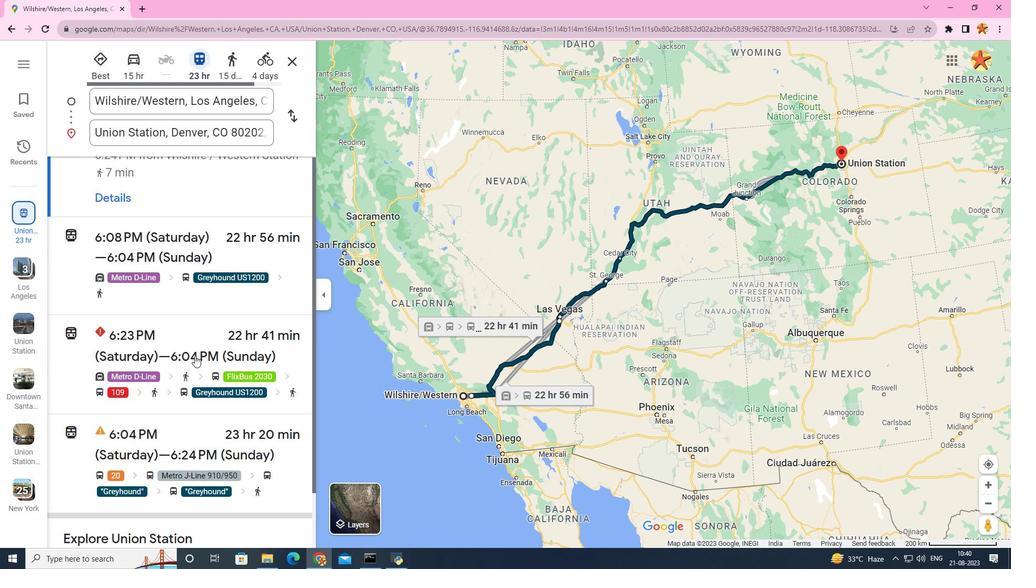 
Action: Mouse scrolled (194, 355) with delta (0, 0)
Screenshot: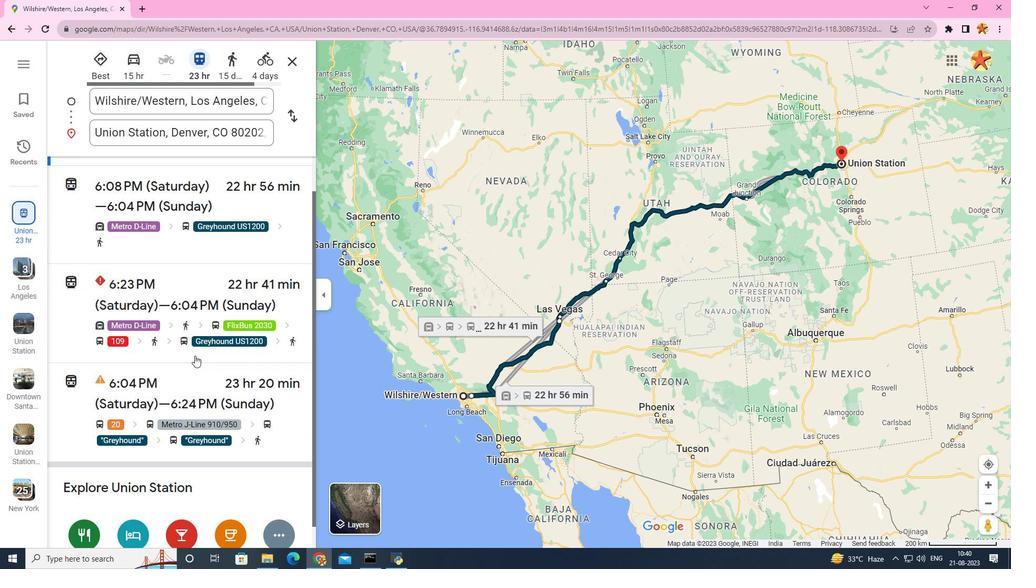 
Action: Mouse scrolled (194, 355) with delta (0, 0)
Screenshot: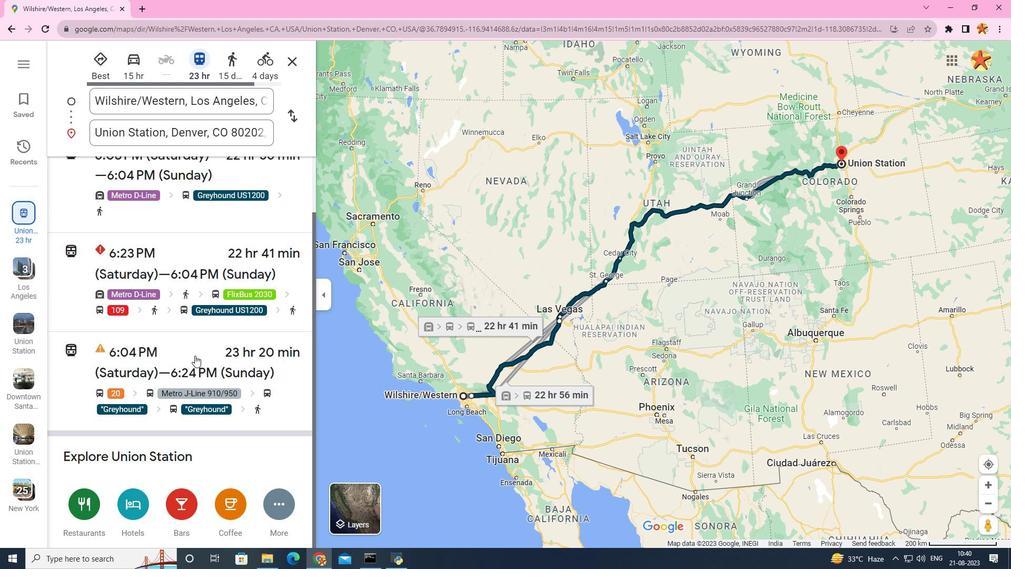
Action: Mouse scrolled (194, 356) with delta (0, 0)
Screenshot: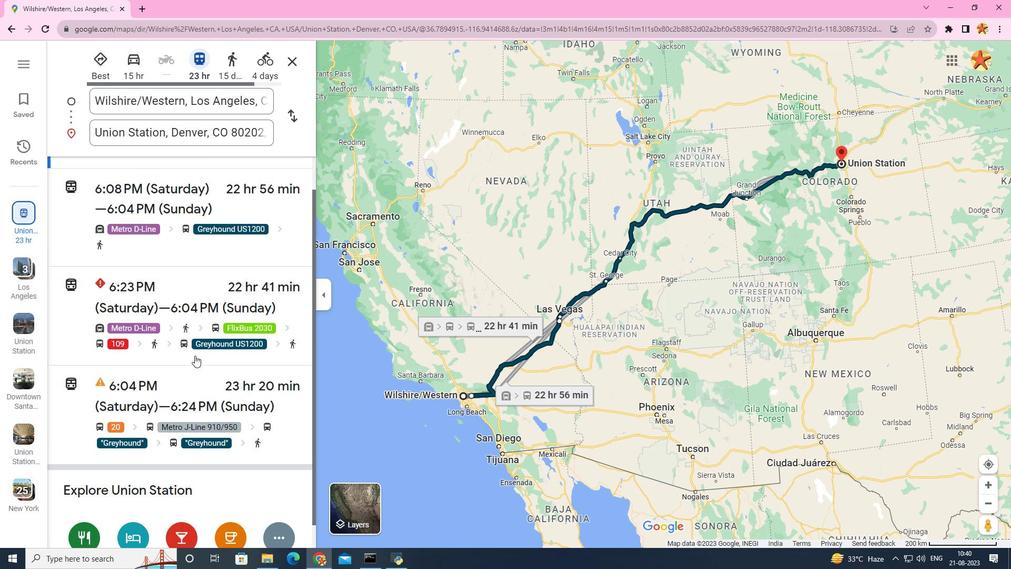 
Action: Mouse scrolled (194, 356) with delta (0, 0)
Screenshot: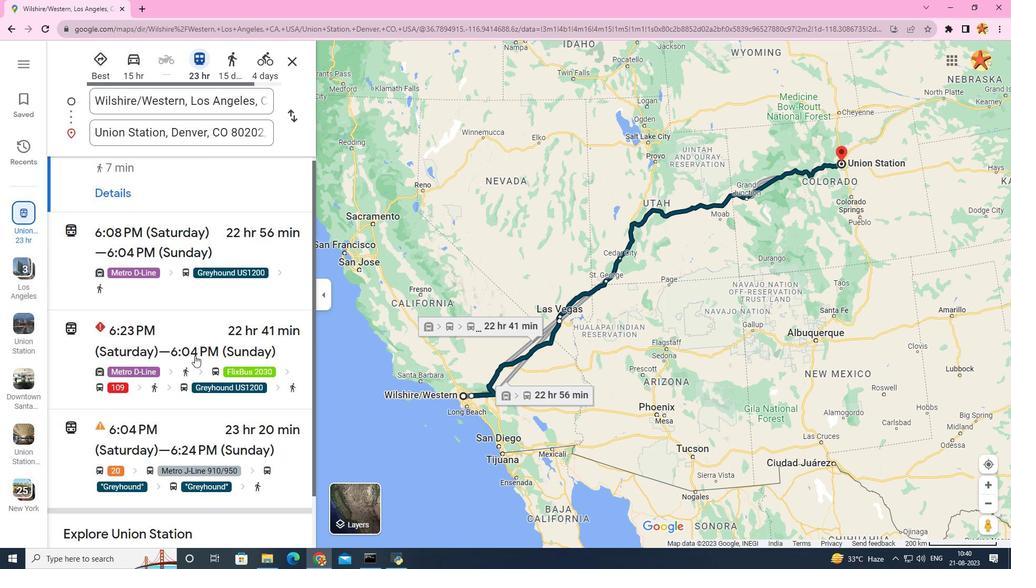 
Action: Mouse scrolled (194, 356) with delta (0, 0)
Screenshot: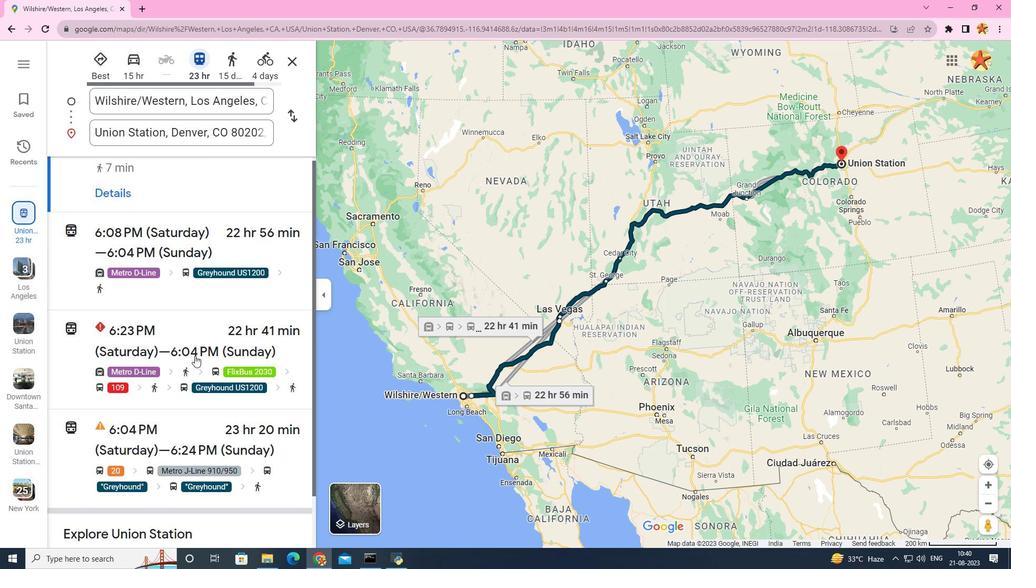 
Action: Mouse scrolled (194, 356) with delta (0, 0)
Screenshot: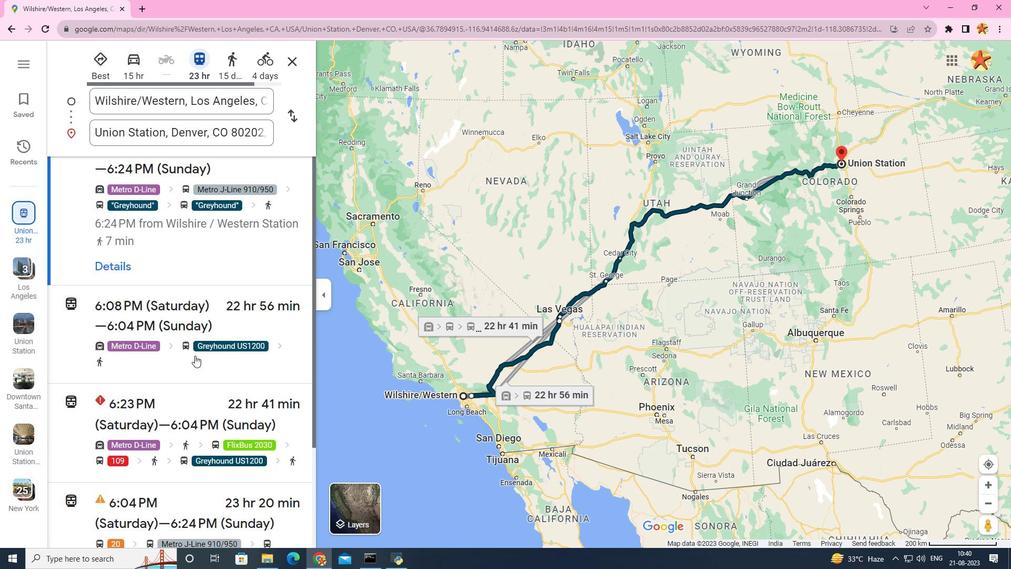 
Action: Mouse scrolled (194, 356) with delta (0, 0)
Screenshot: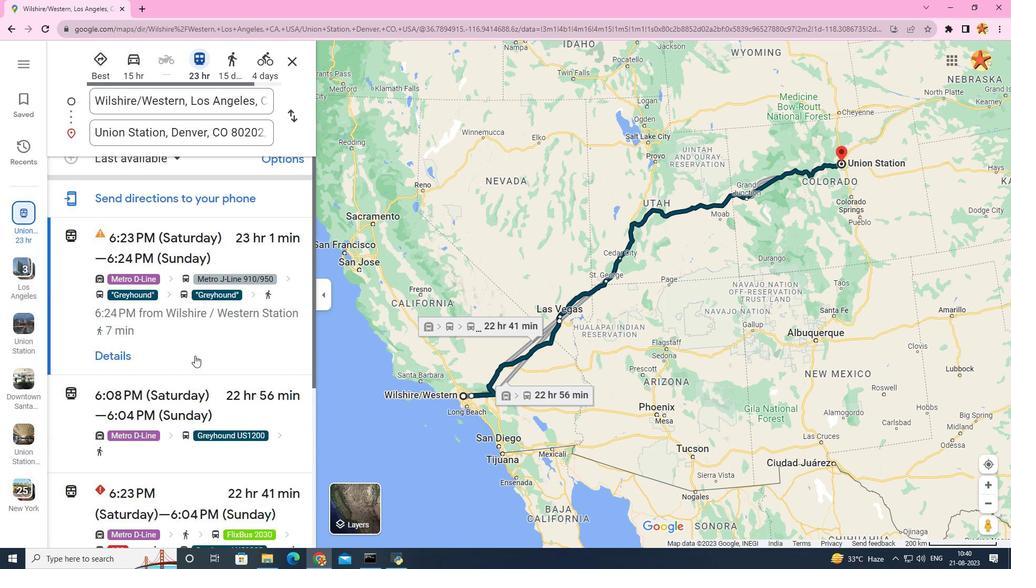 
Action: Mouse scrolled (194, 356) with delta (0, 0)
Screenshot: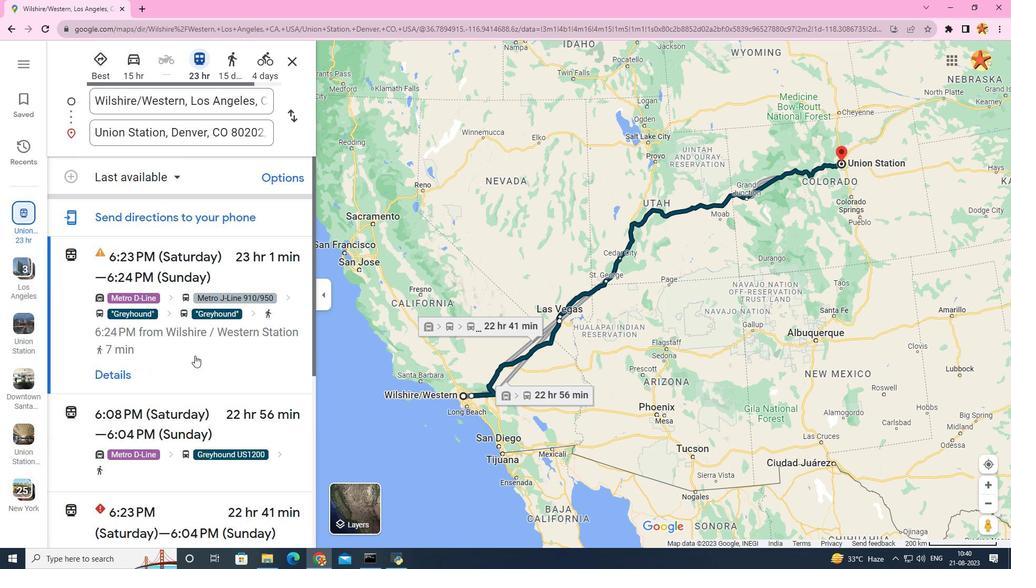 
Action: Mouse scrolled (194, 355) with delta (0, 0)
Screenshot: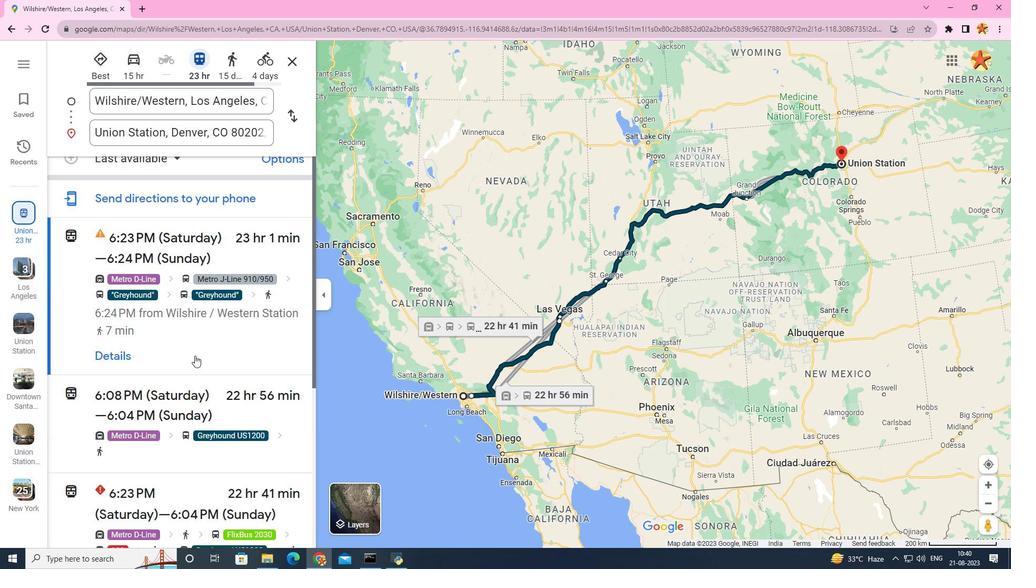 
Action: Mouse scrolled (194, 356) with delta (0, 0)
Screenshot: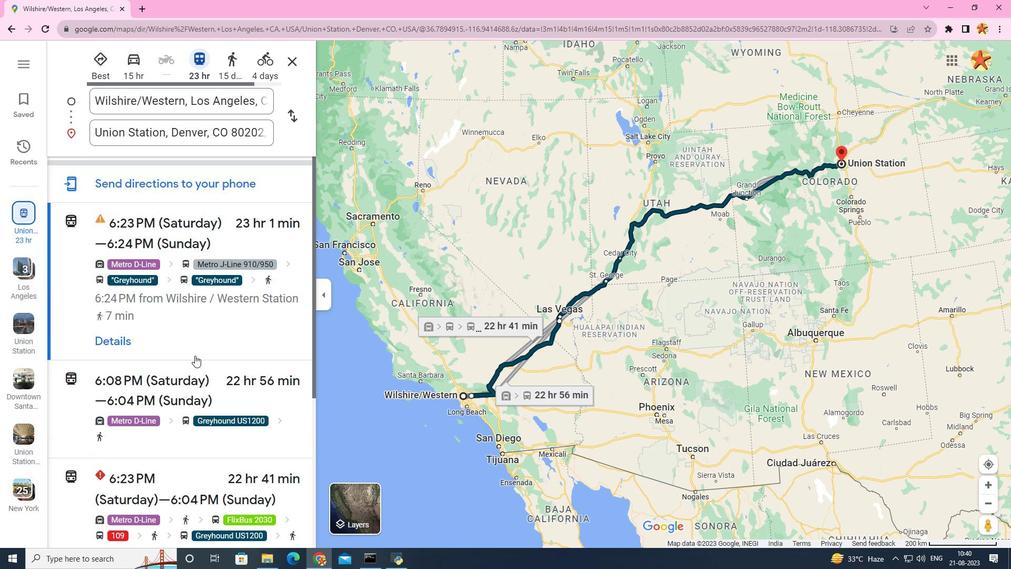 
Action: Mouse scrolled (194, 356) with delta (0, 0)
Screenshot: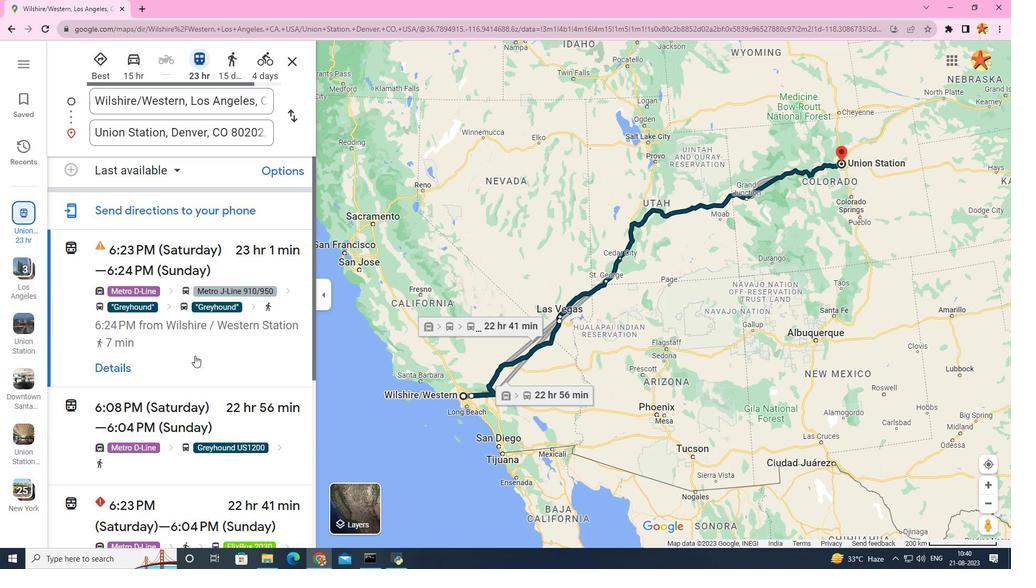 
Action: Mouse scrolled (194, 356) with delta (0, 0)
Screenshot: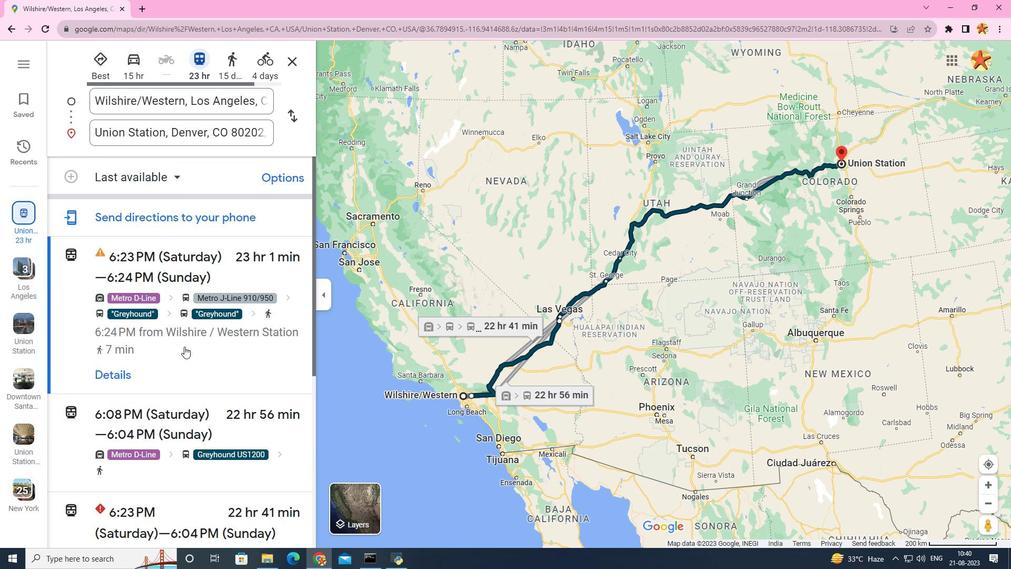 
Action: Mouse moved to (184, 346)
Screenshot: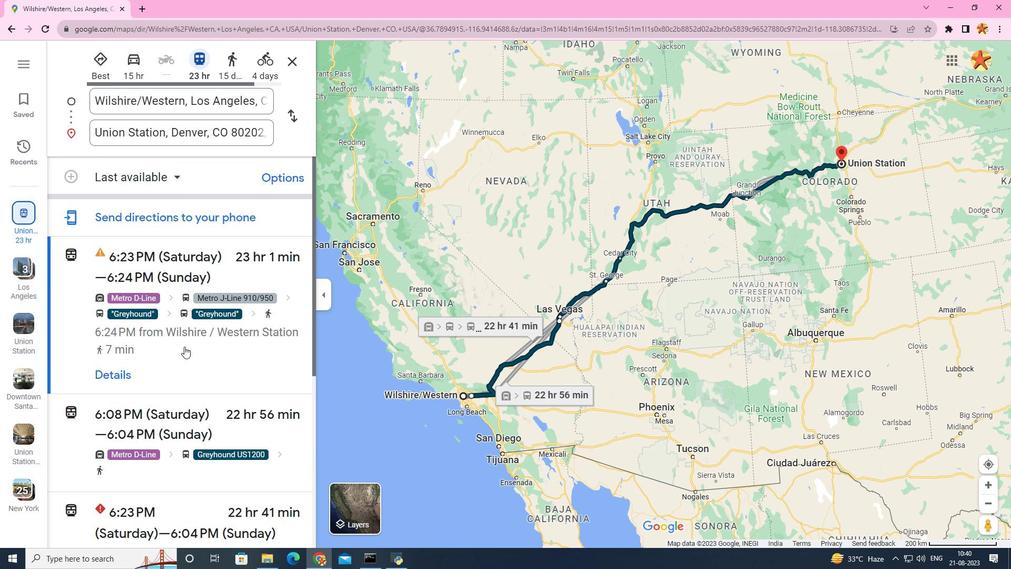 
